 Task: Create a due date automation trigger when advanced on, on the monday after a card is due add dates due in more than 1 working days at 11:00 AM.
Action: Mouse moved to (1095, 320)
Screenshot: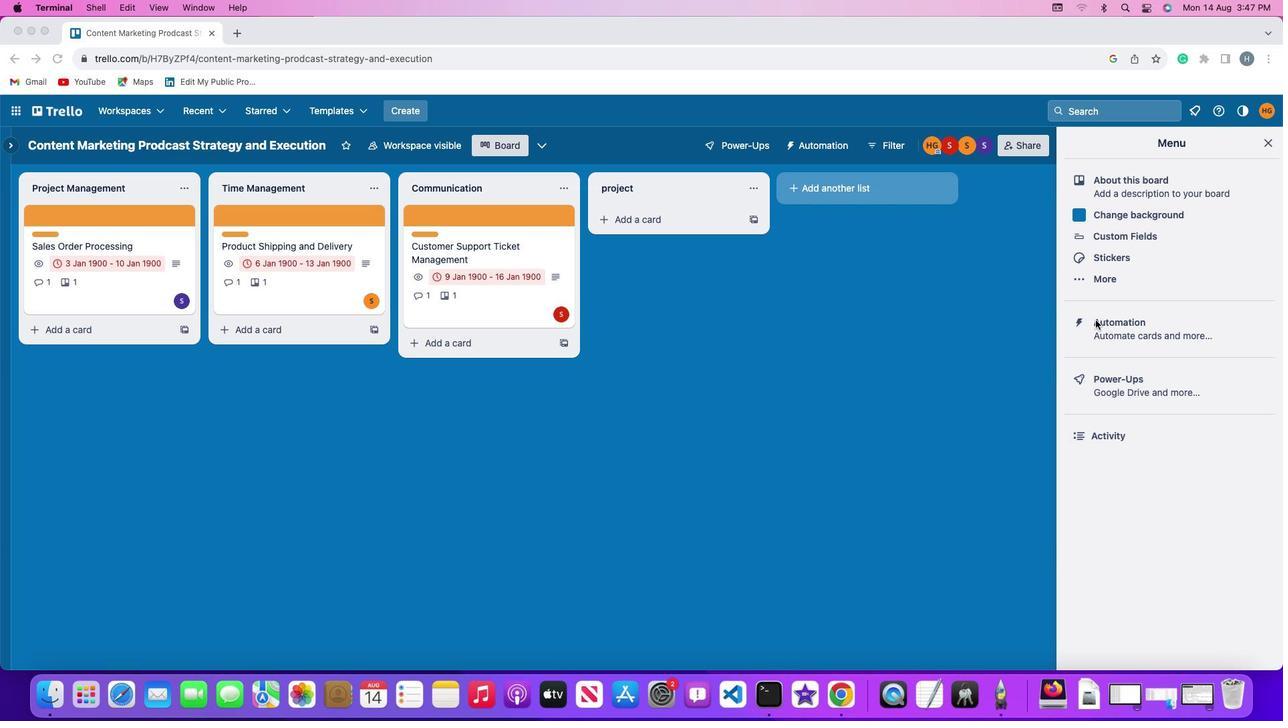 
Action: Mouse pressed left at (1095, 320)
Screenshot: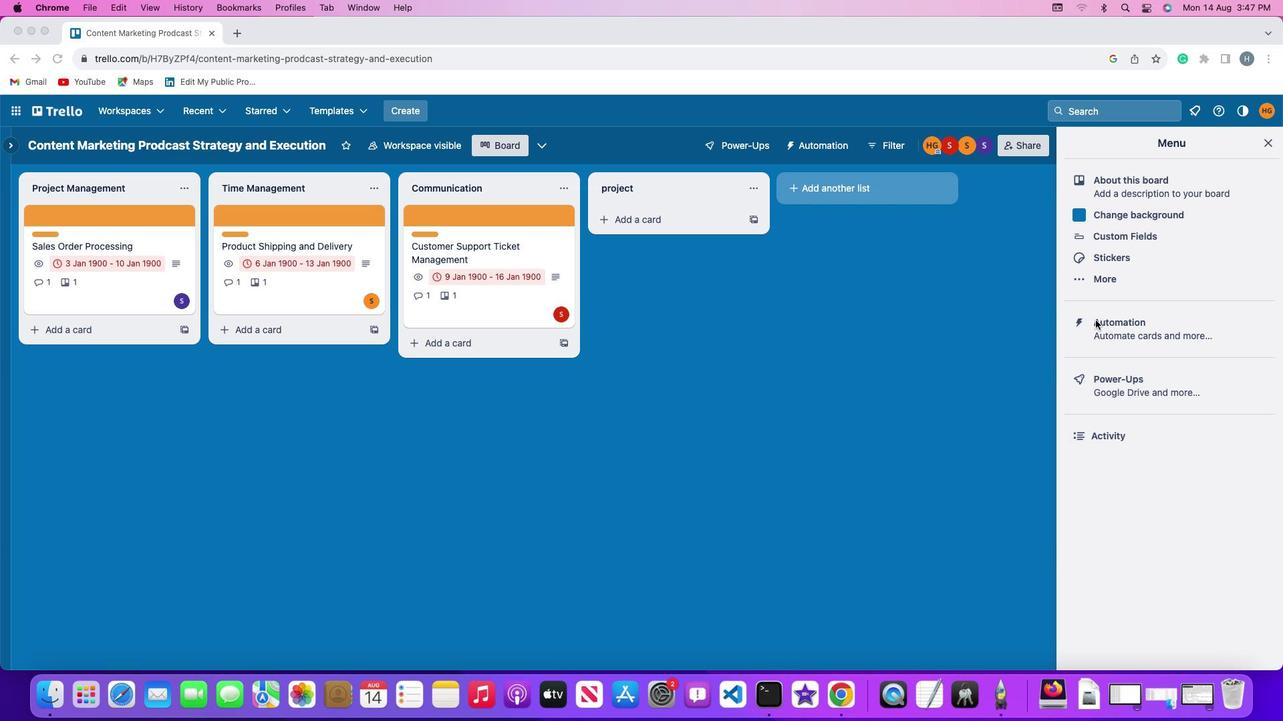 
Action: Mouse pressed left at (1095, 320)
Screenshot: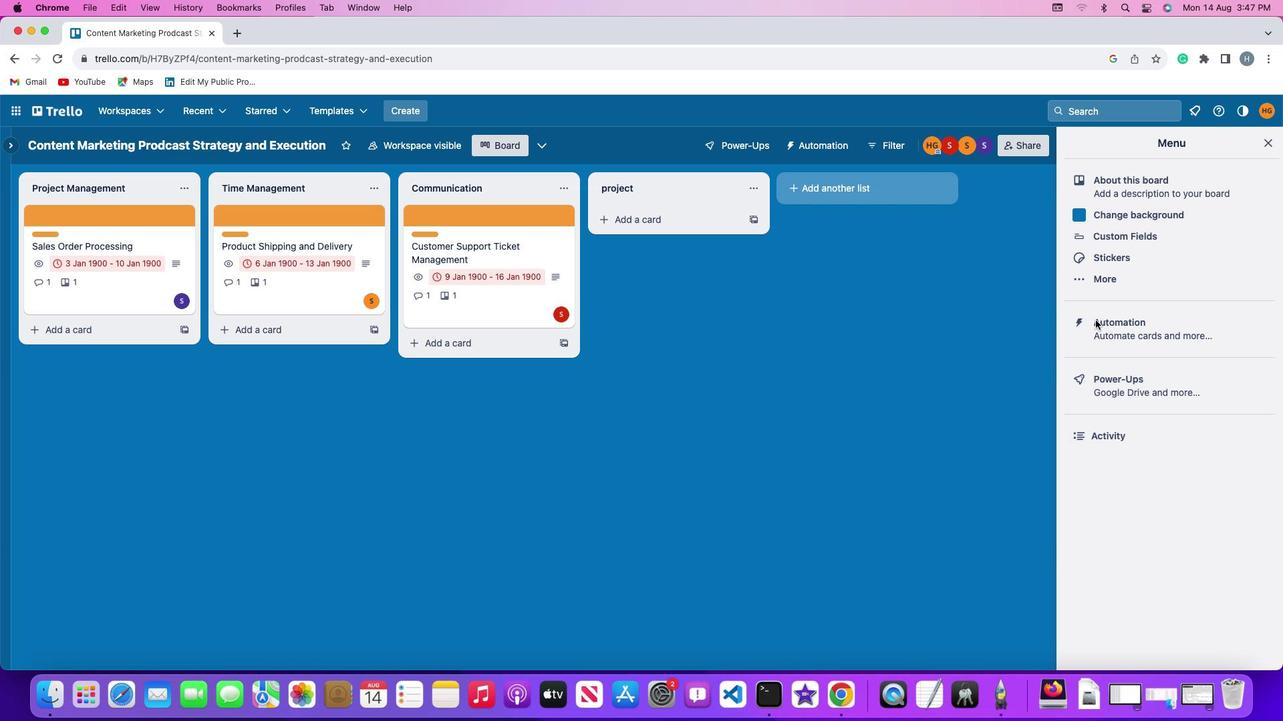 
Action: Mouse moved to (81, 314)
Screenshot: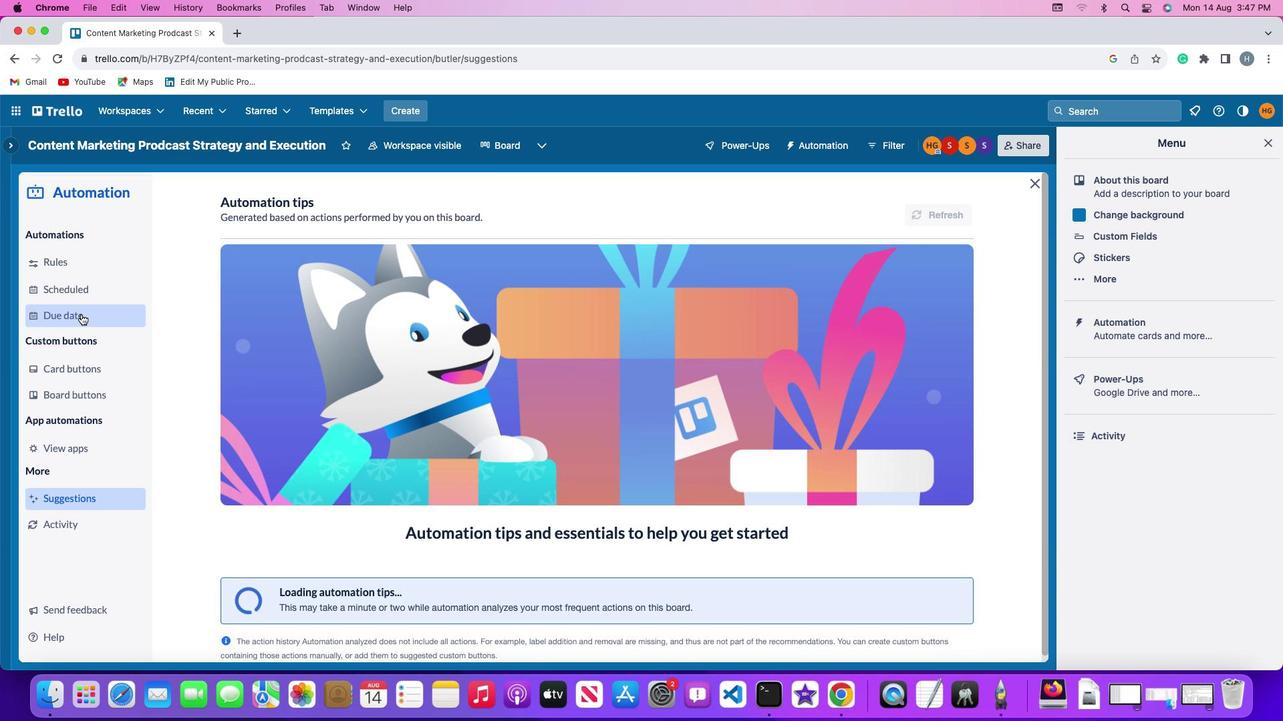 
Action: Mouse pressed left at (81, 314)
Screenshot: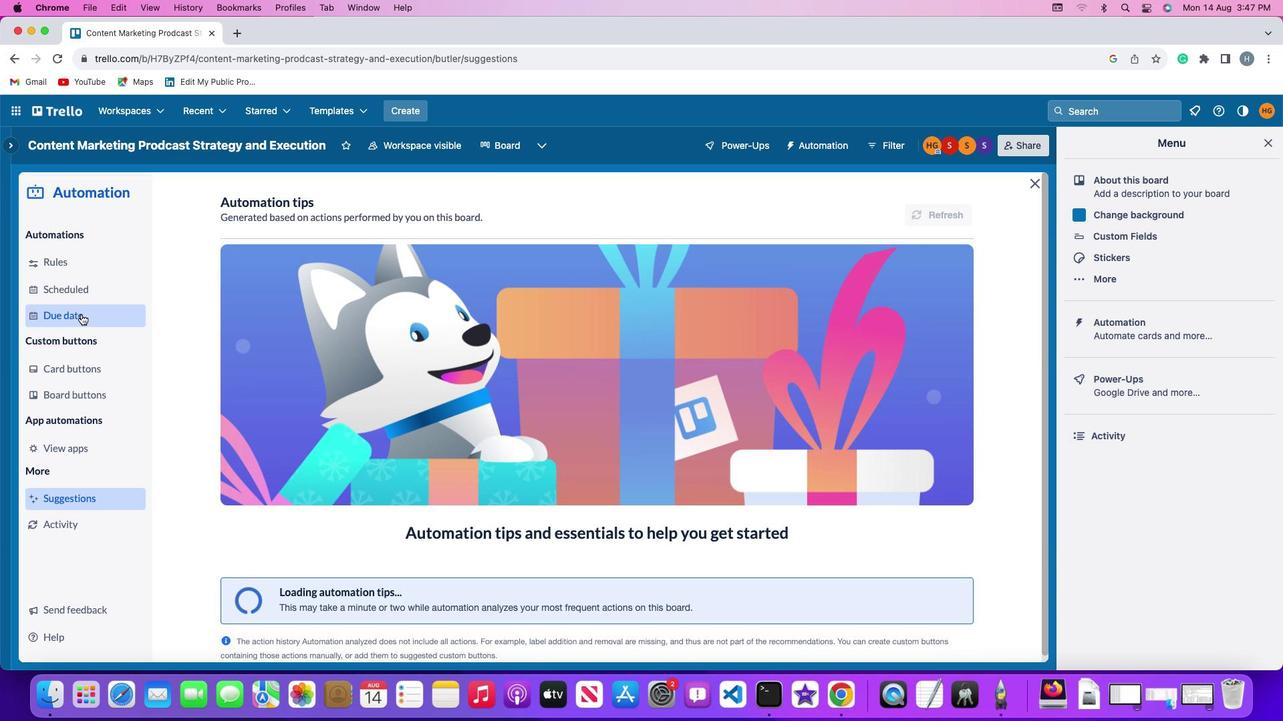 
Action: Mouse moved to (902, 207)
Screenshot: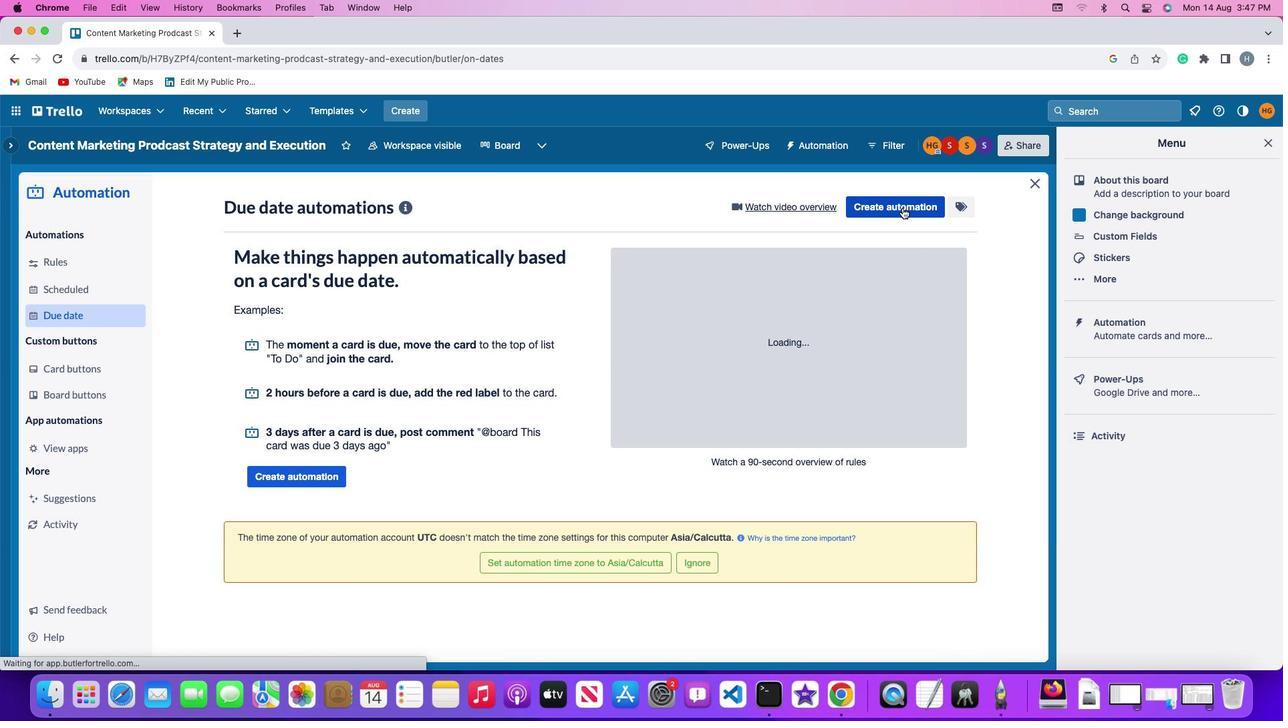 
Action: Mouse pressed left at (902, 207)
Screenshot: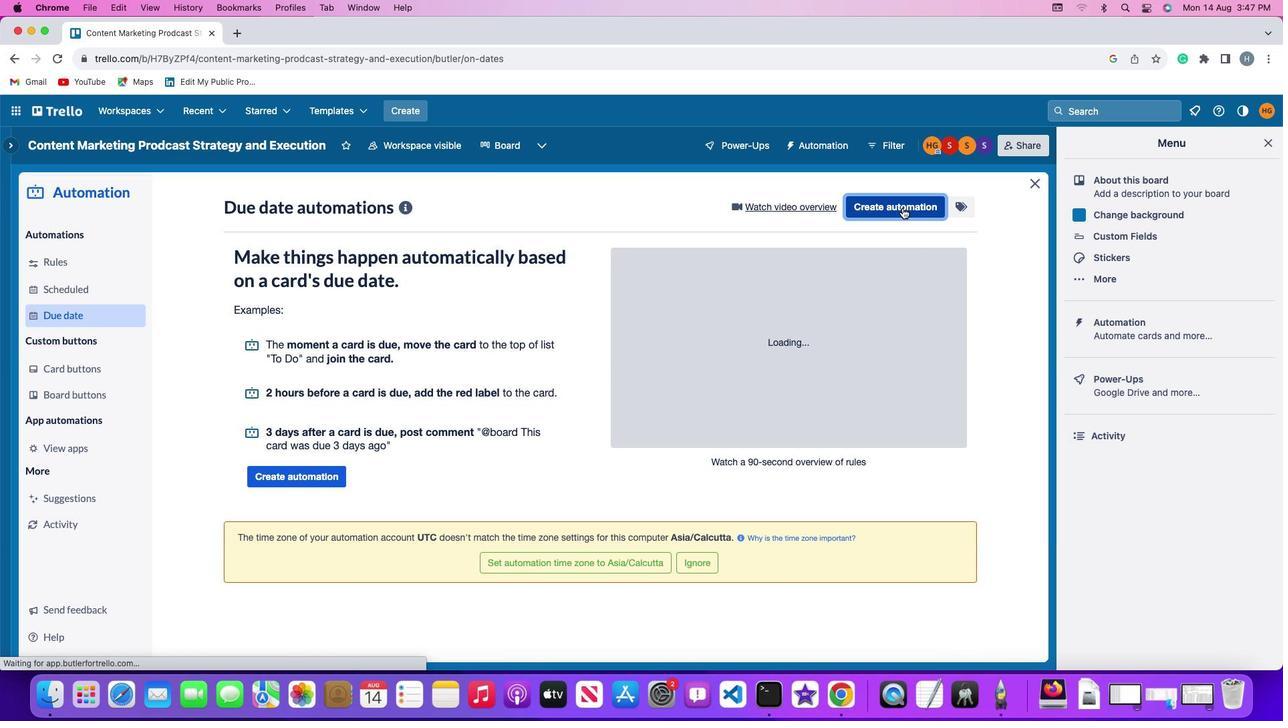 
Action: Mouse moved to (247, 333)
Screenshot: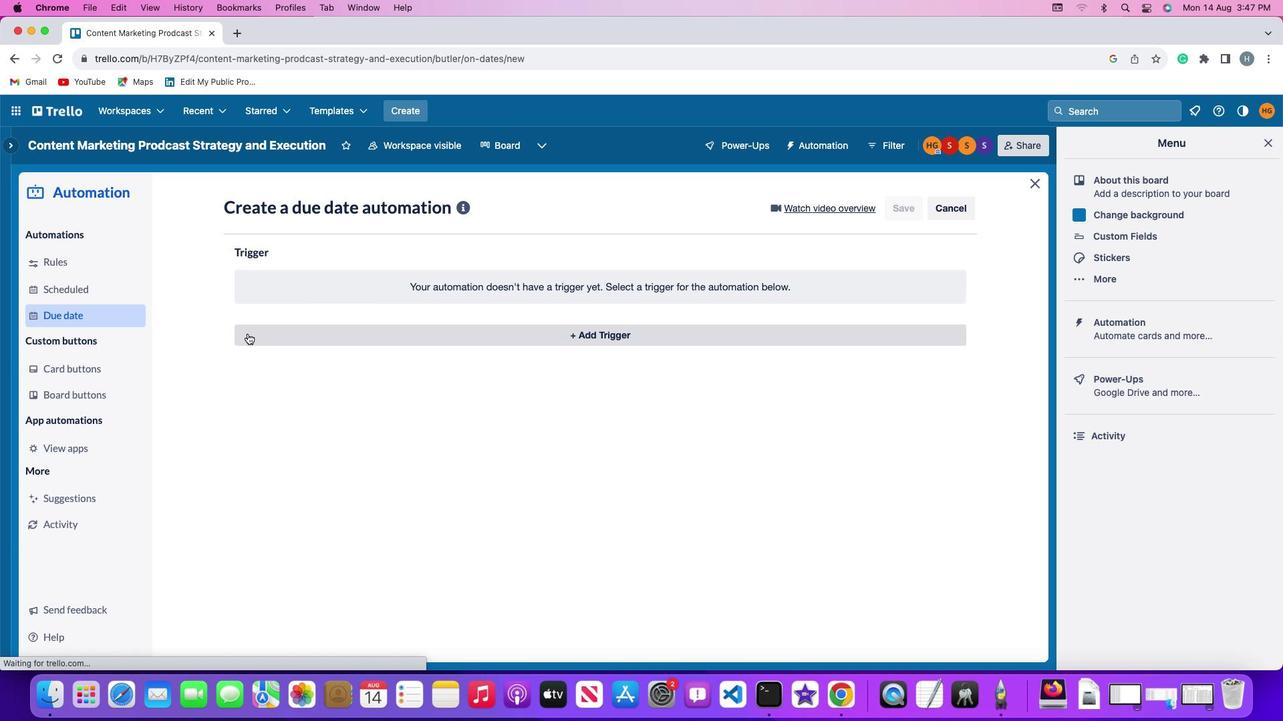 
Action: Mouse pressed left at (247, 333)
Screenshot: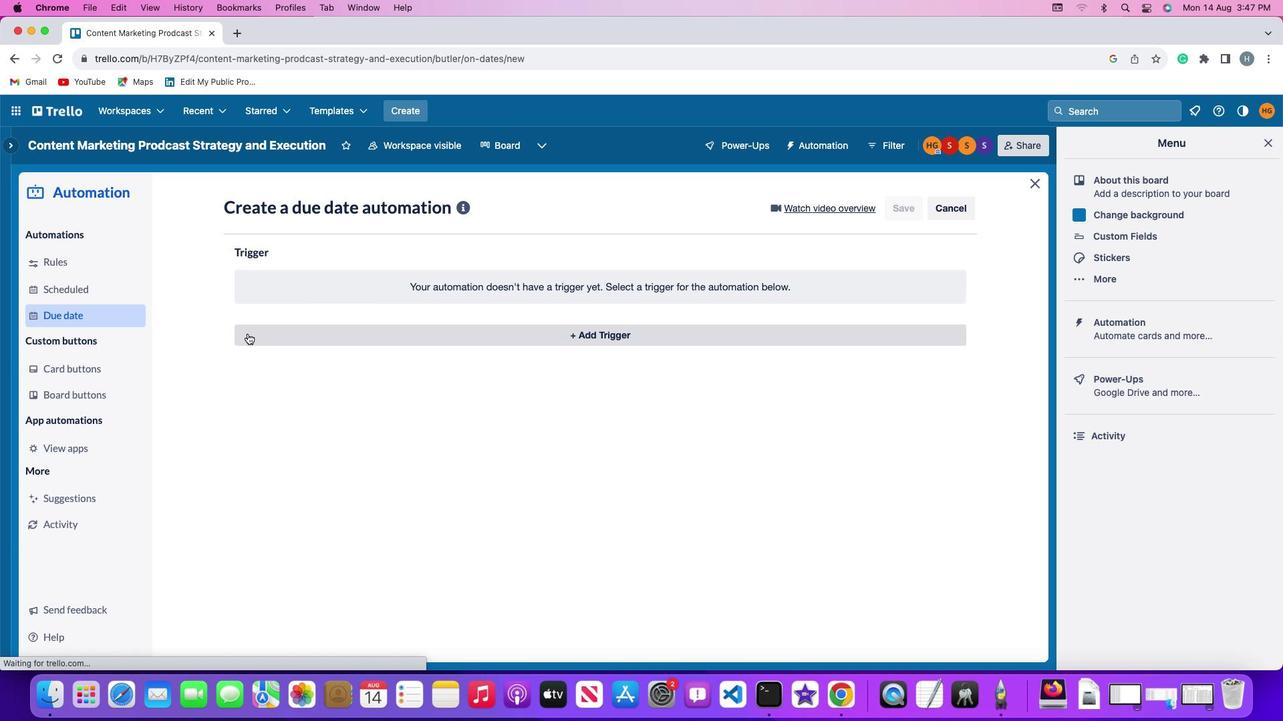 
Action: Mouse moved to (299, 590)
Screenshot: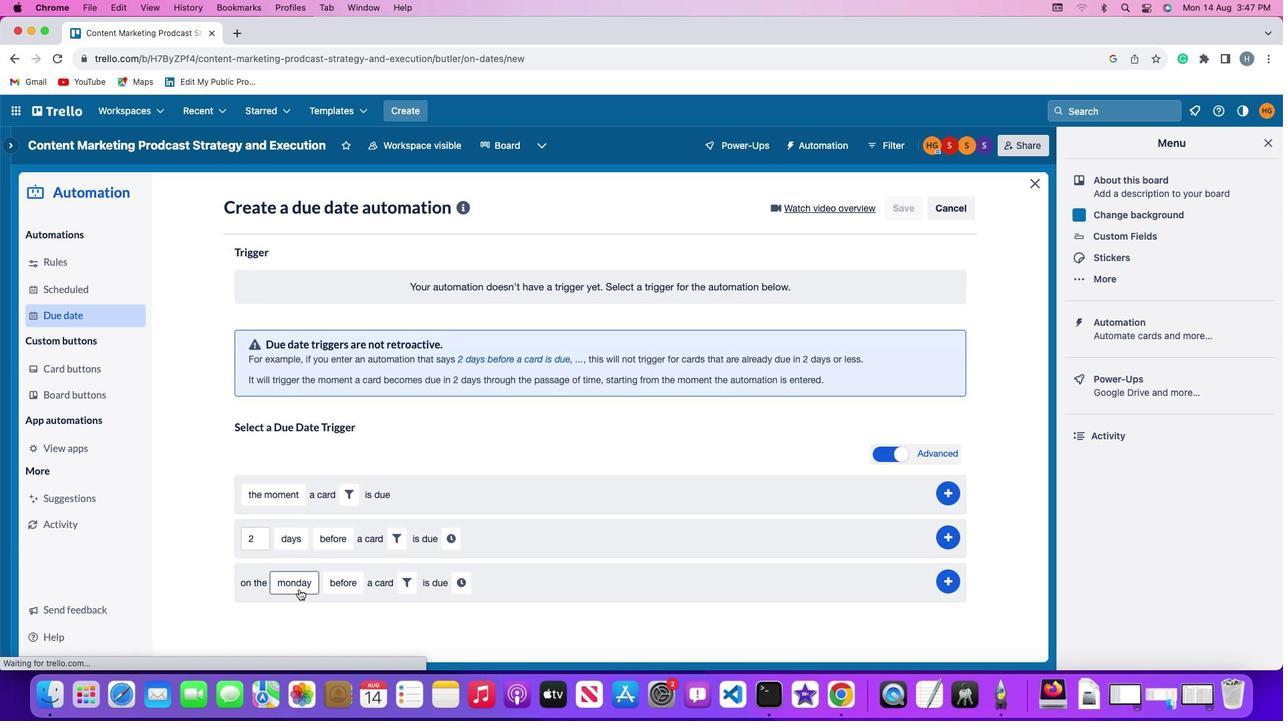 
Action: Mouse pressed left at (299, 590)
Screenshot: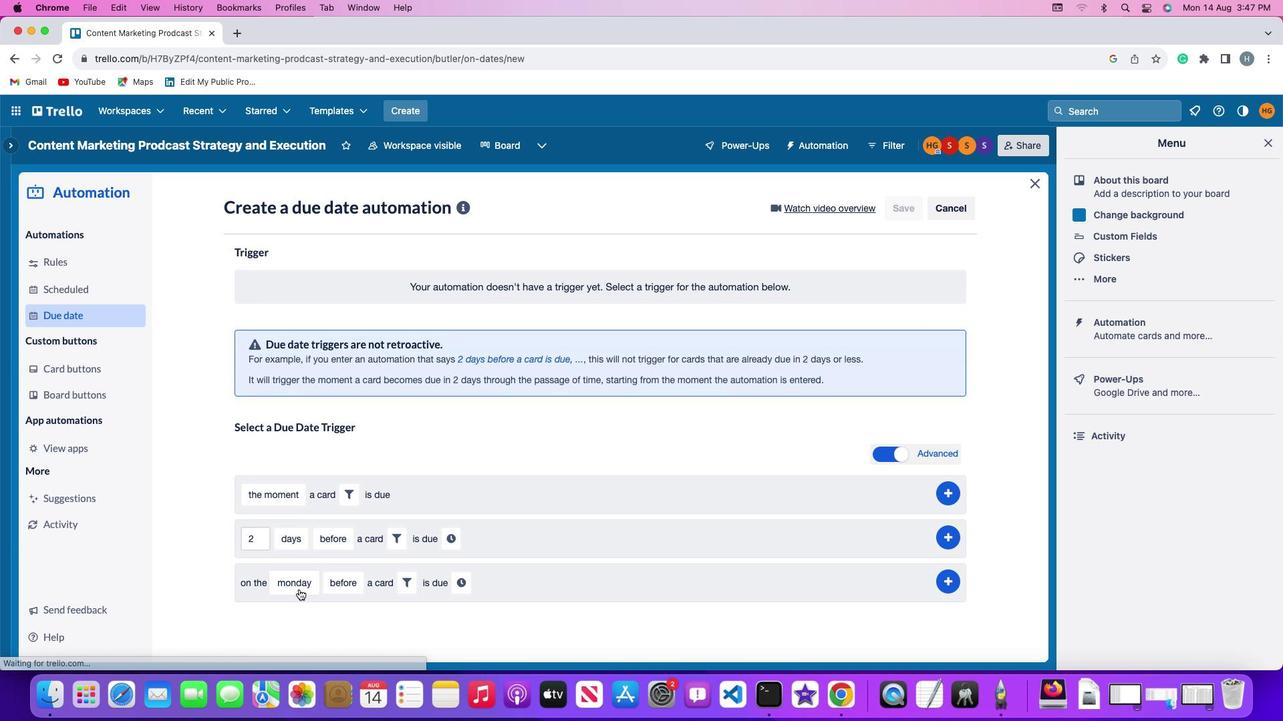 
Action: Mouse moved to (310, 396)
Screenshot: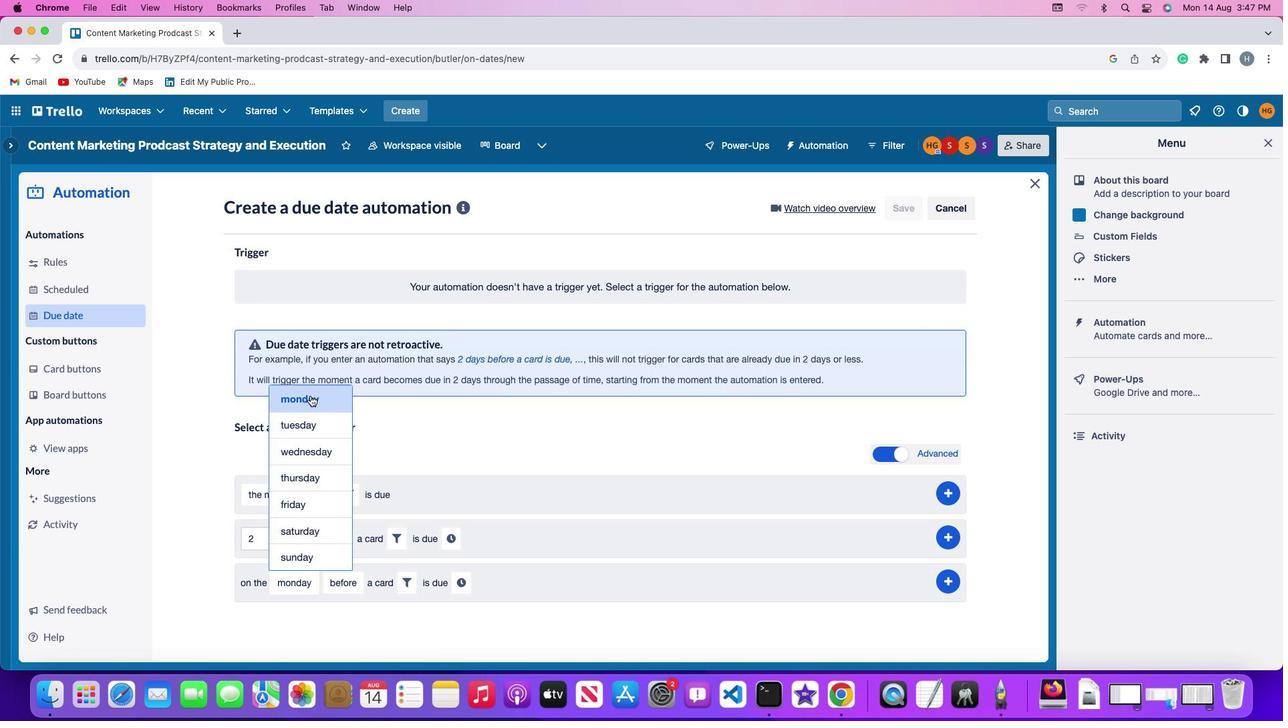 
Action: Mouse pressed left at (310, 396)
Screenshot: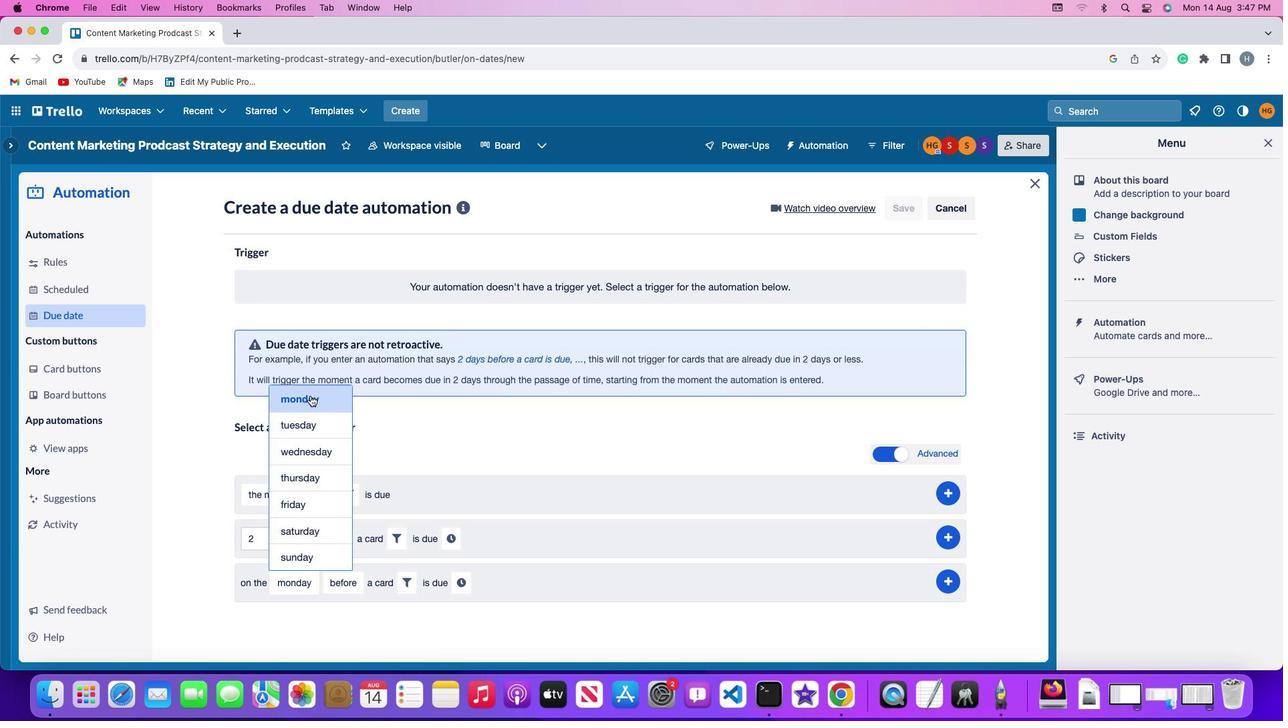 
Action: Mouse moved to (344, 578)
Screenshot: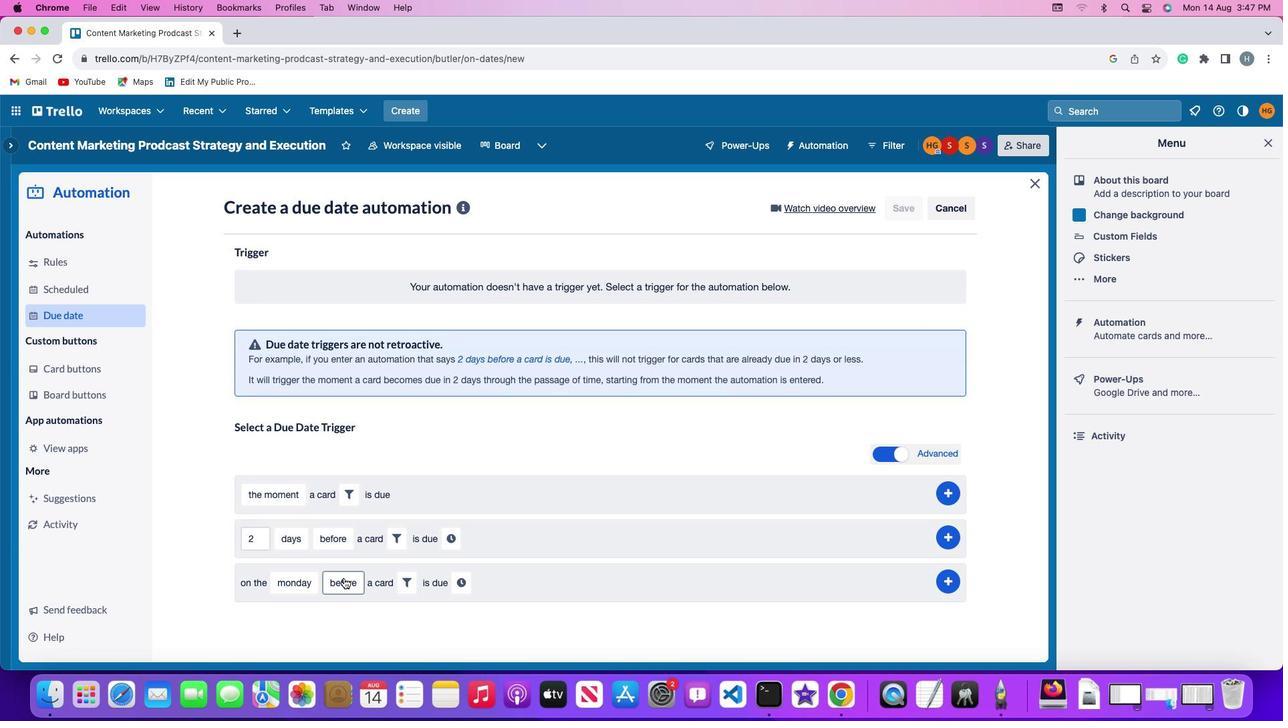 
Action: Mouse pressed left at (344, 578)
Screenshot: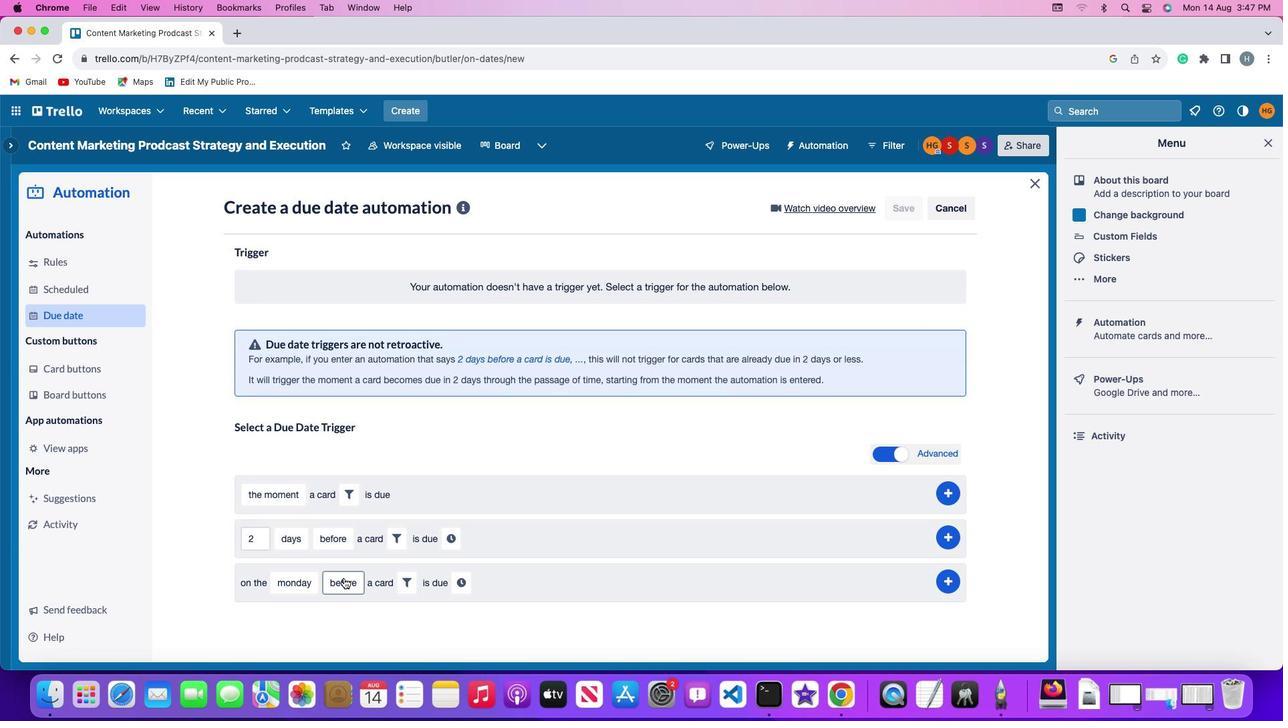 
Action: Mouse moved to (355, 507)
Screenshot: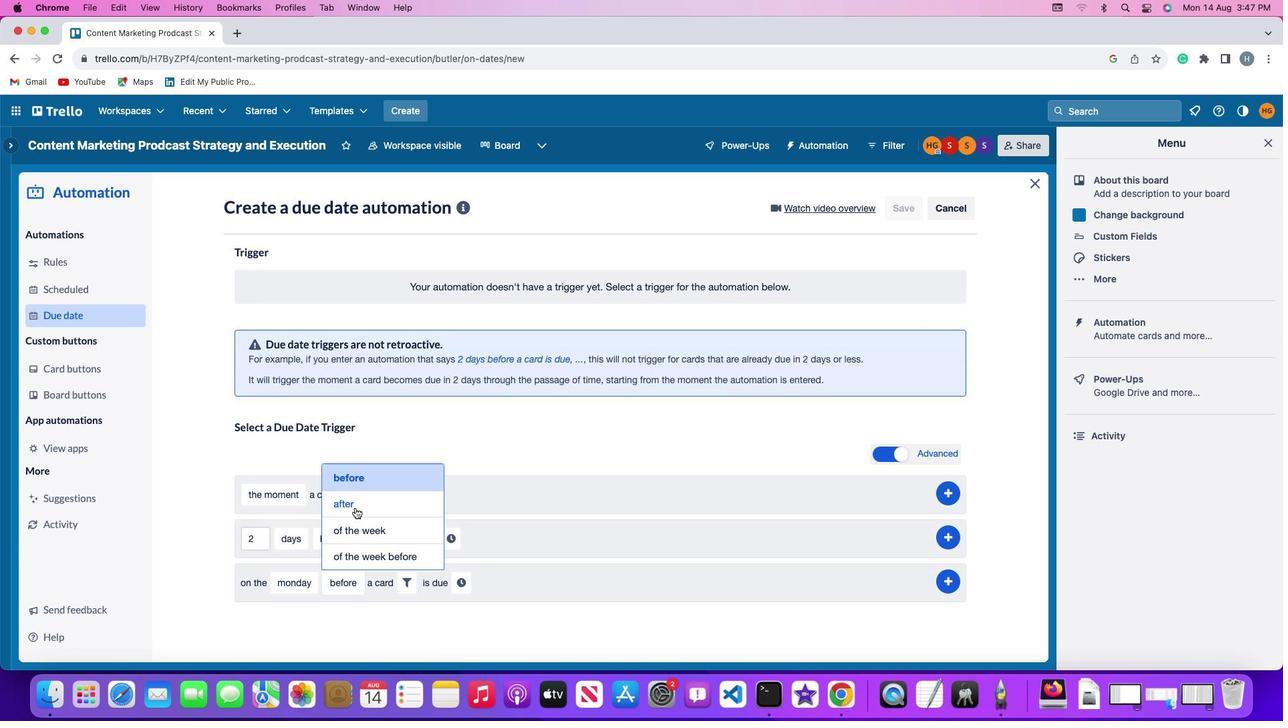 
Action: Mouse pressed left at (355, 507)
Screenshot: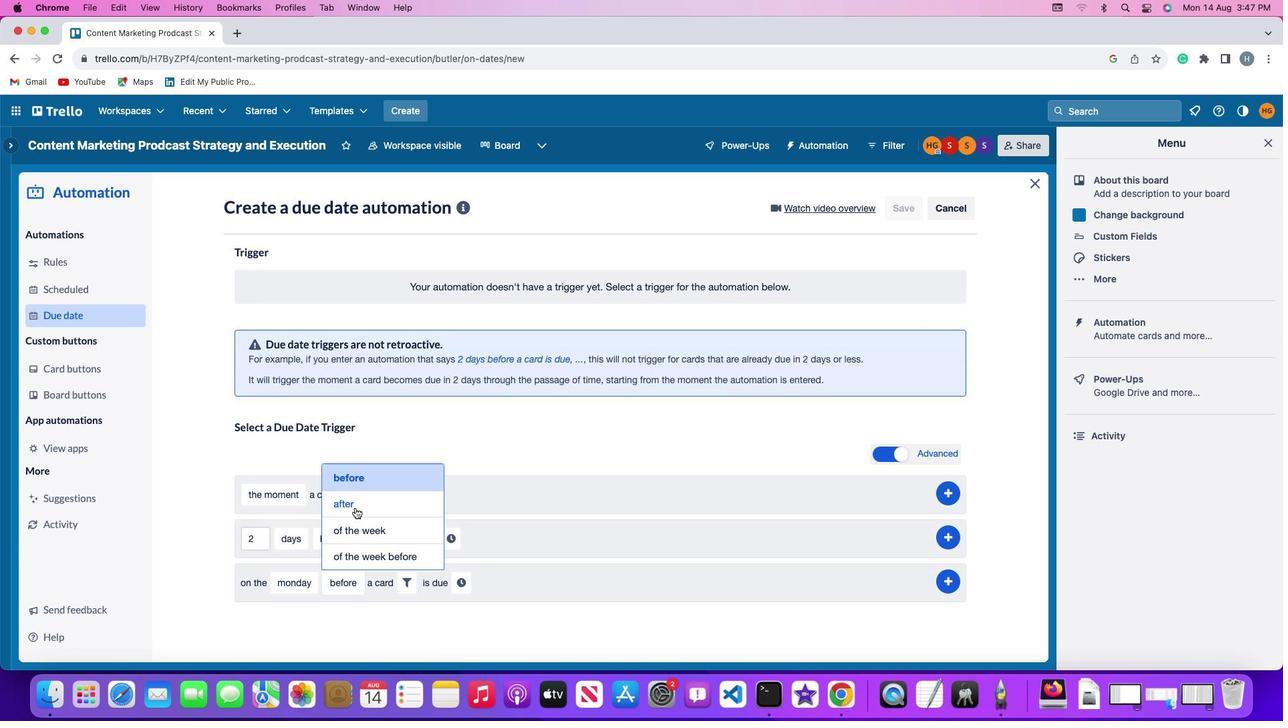 
Action: Mouse moved to (398, 577)
Screenshot: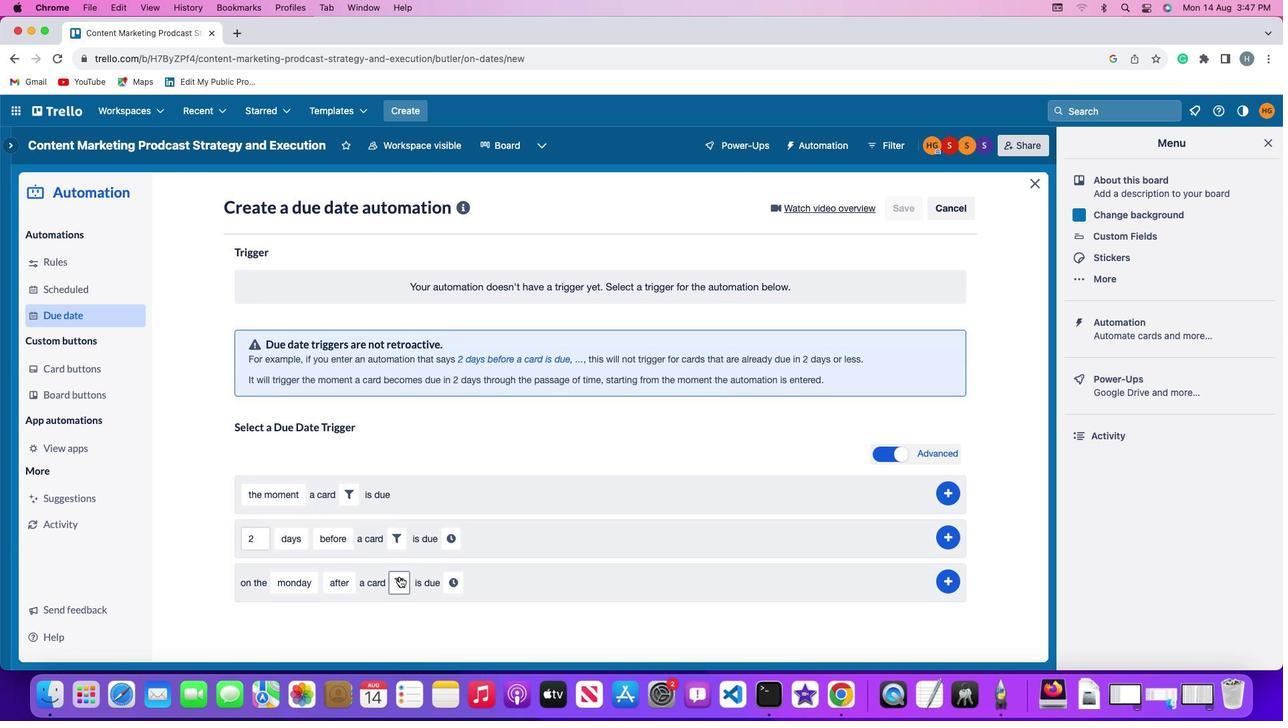 
Action: Mouse pressed left at (398, 577)
Screenshot: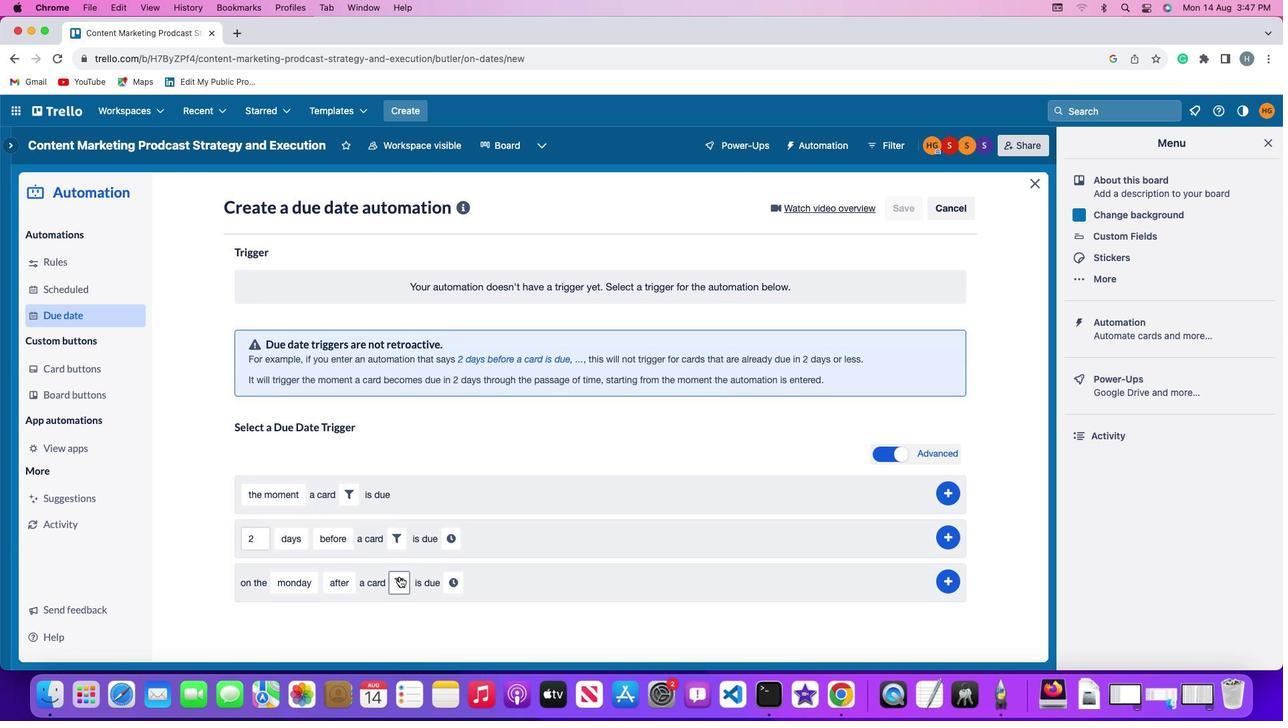 
Action: Mouse moved to (460, 622)
Screenshot: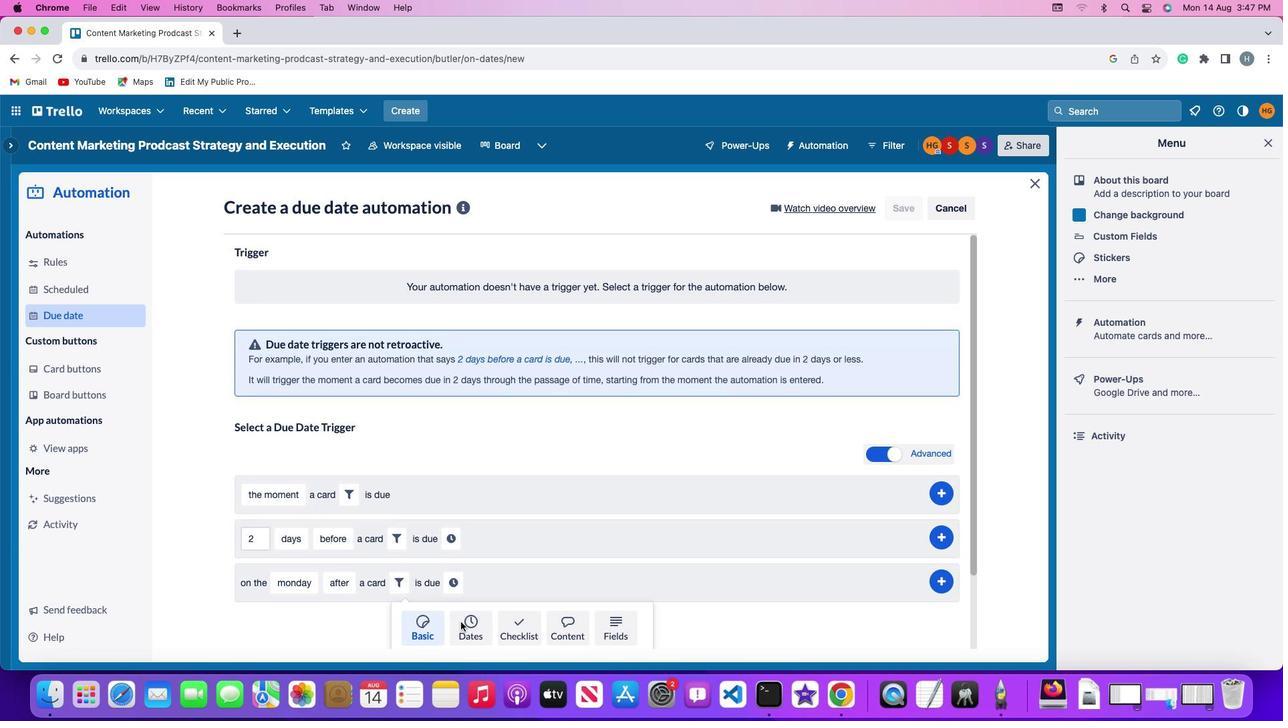 
Action: Mouse pressed left at (460, 622)
Screenshot: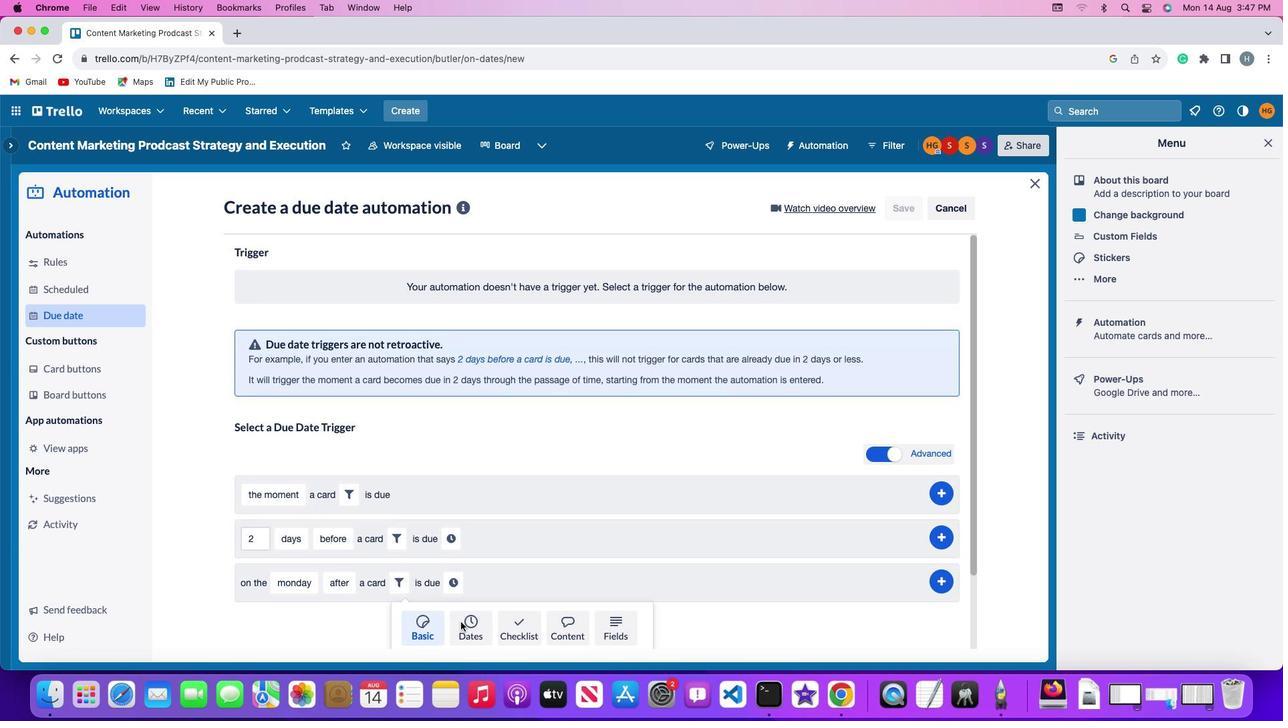 
Action: Mouse moved to (328, 620)
Screenshot: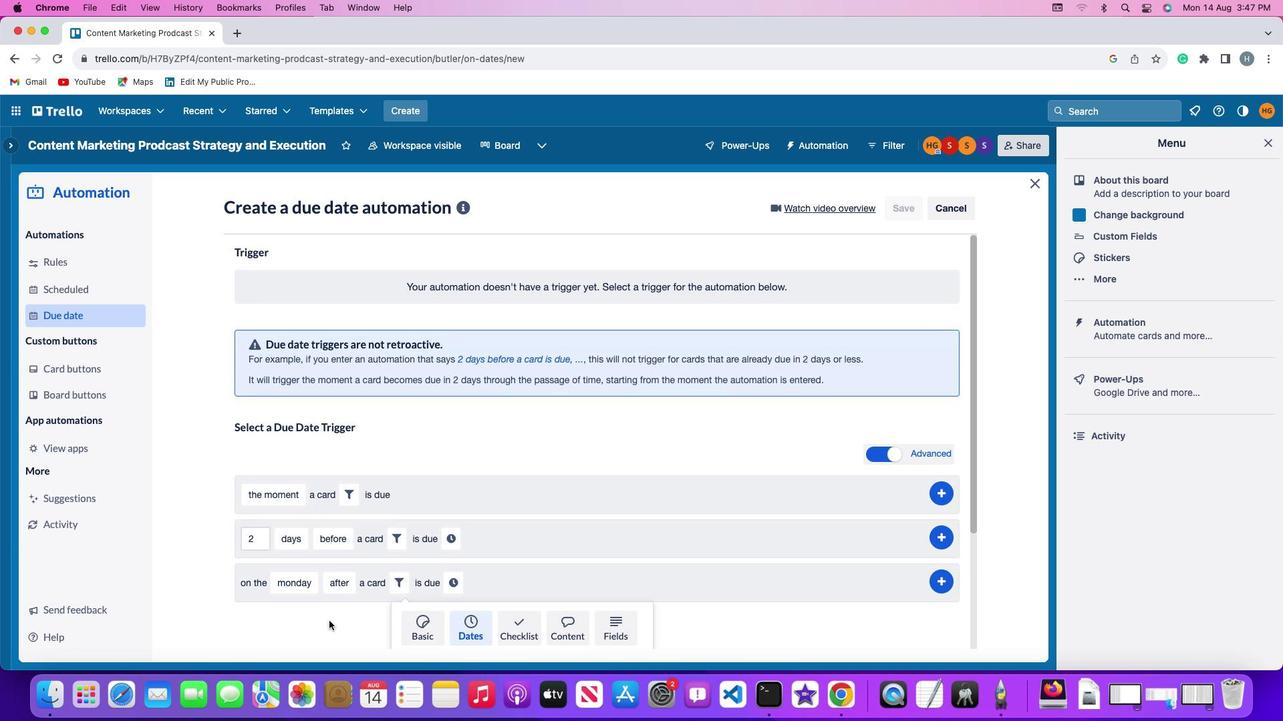 
Action: Mouse scrolled (328, 620) with delta (0, 0)
Screenshot: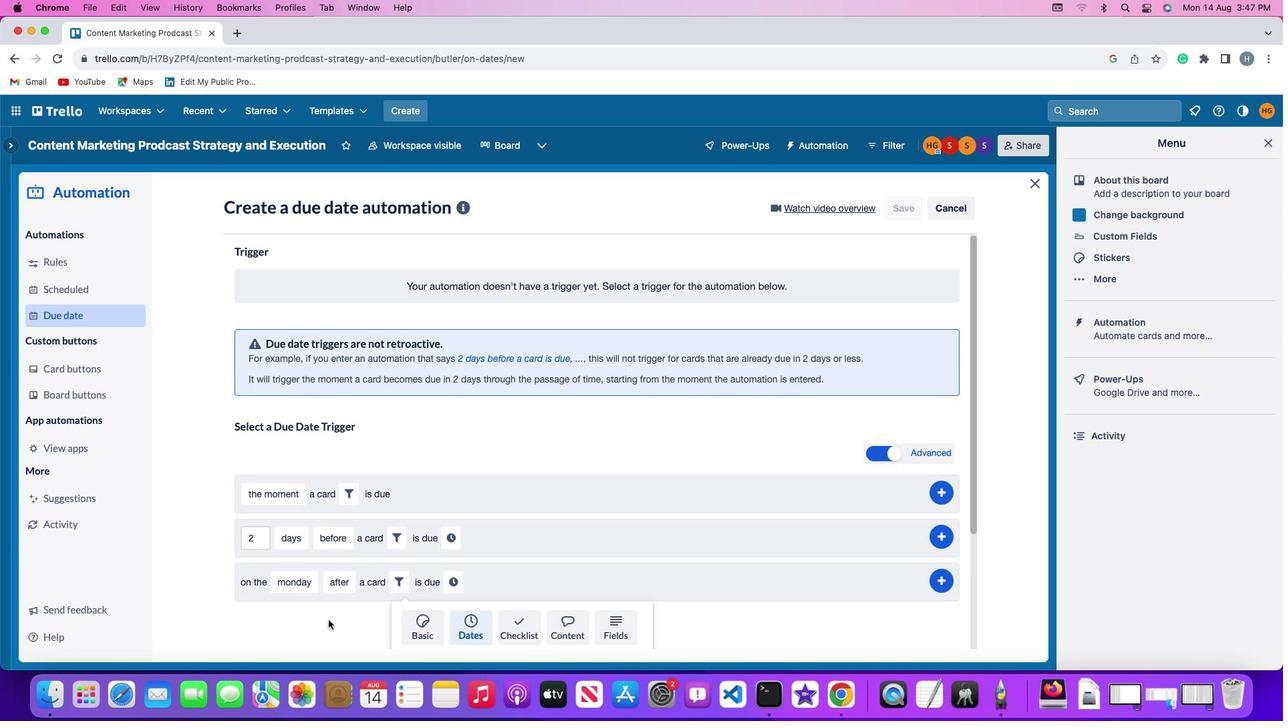 
Action: Mouse scrolled (328, 620) with delta (0, 0)
Screenshot: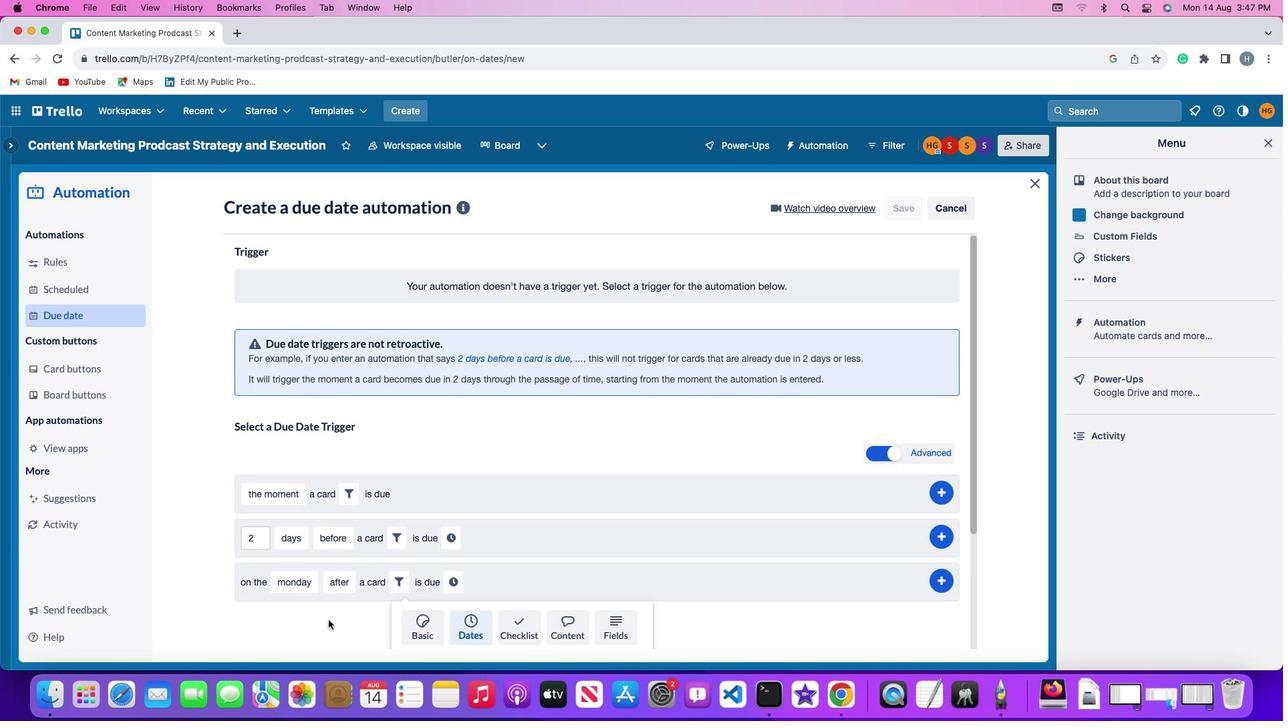 
Action: Mouse scrolled (328, 620) with delta (0, -2)
Screenshot: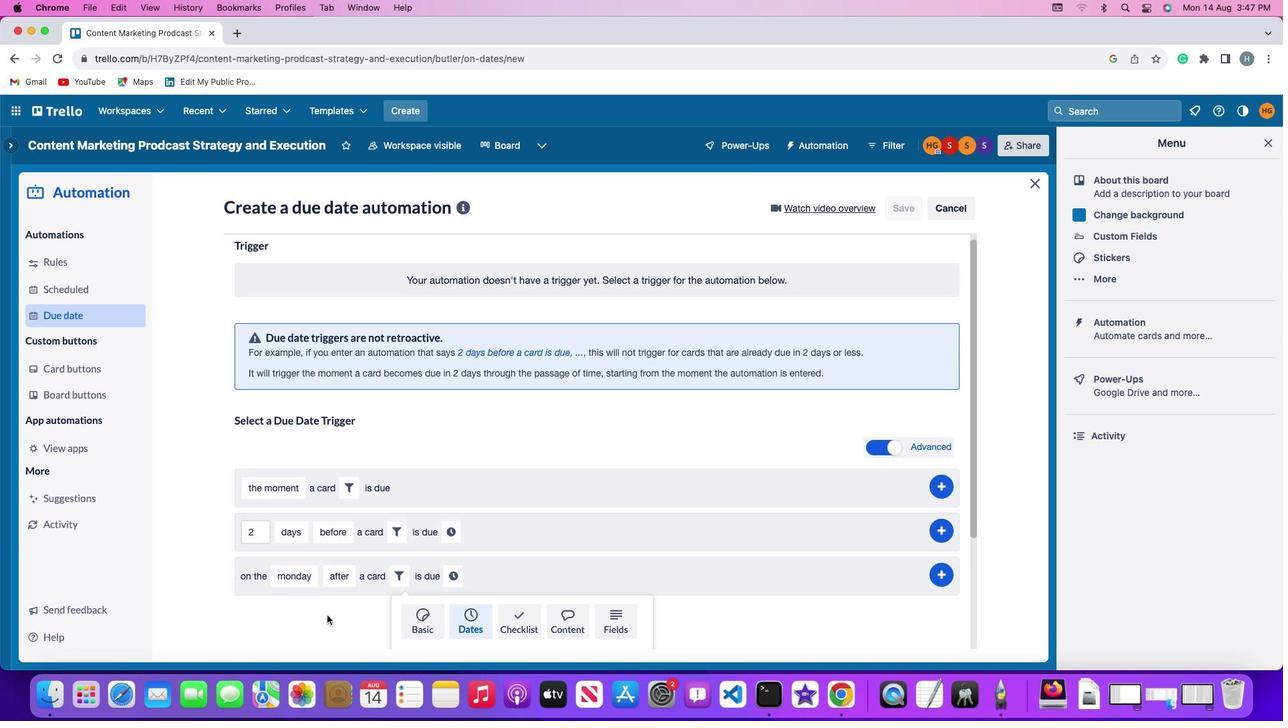 
Action: Mouse moved to (328, 620)
Screenshot: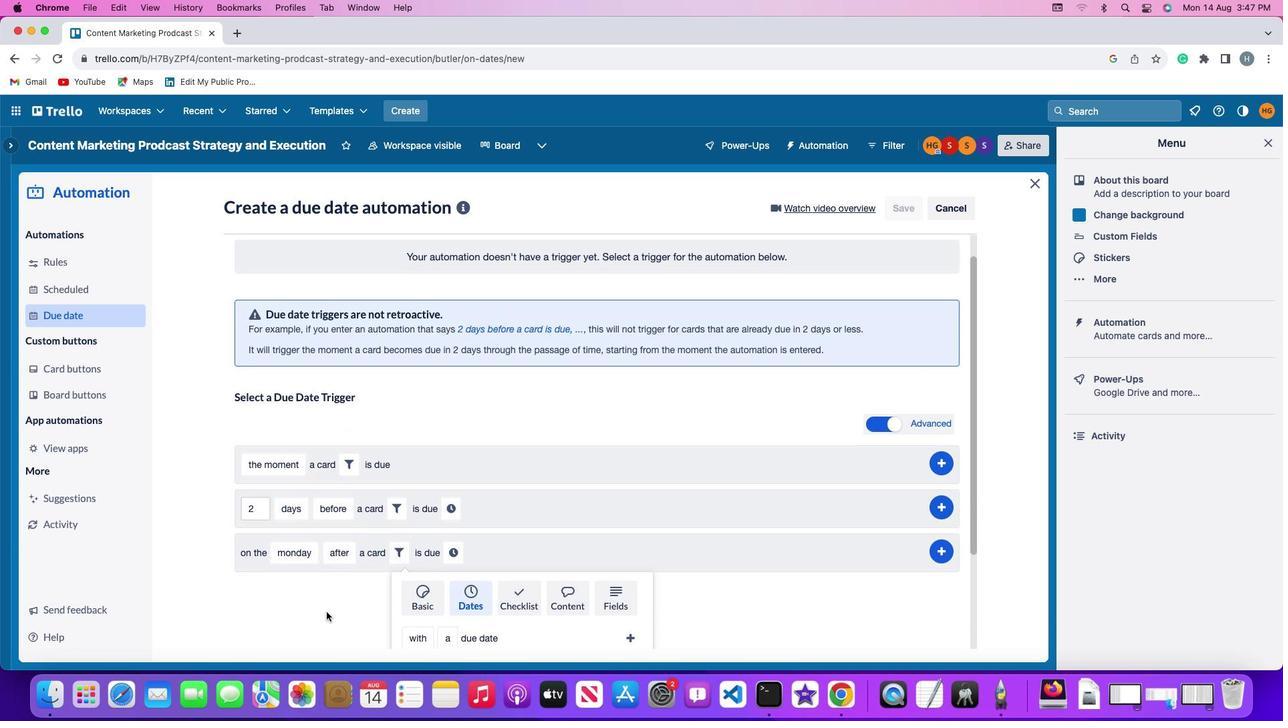 
Action: Mouse scrolled (328, 620) with delta (0, -3)
Screenshot: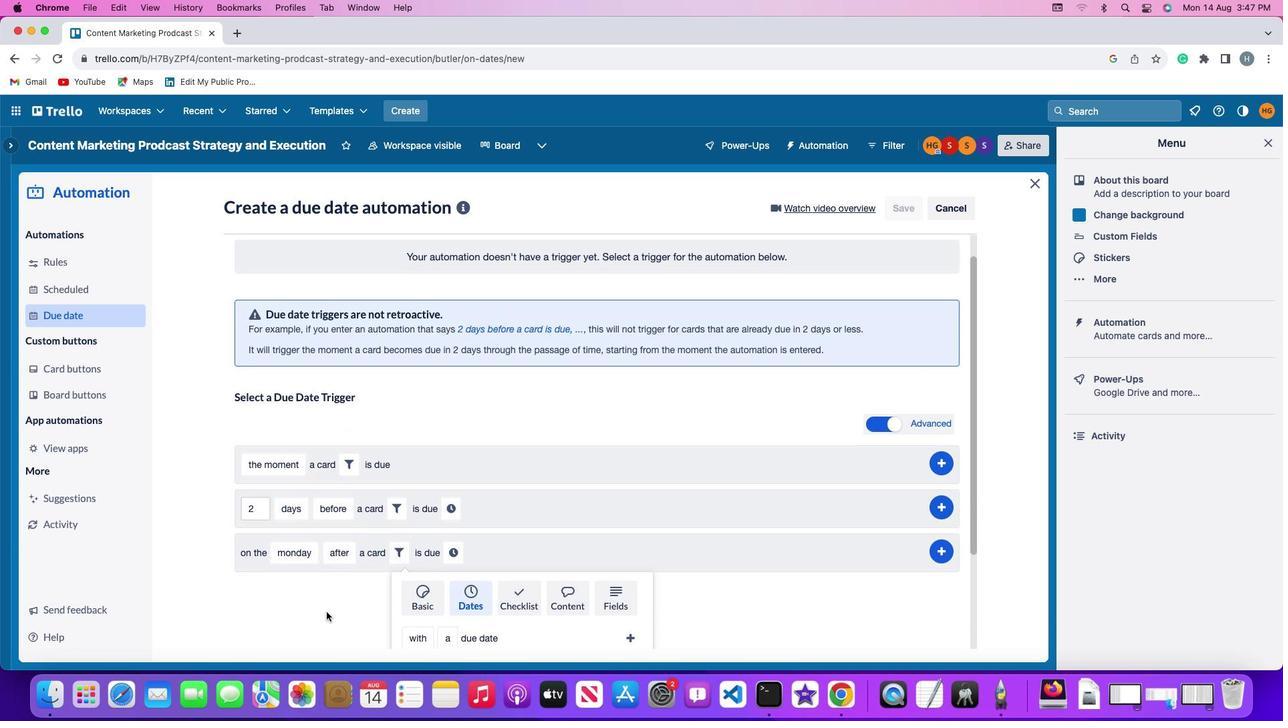 
Action: Mouse moved to (326, 612)
Screenshot: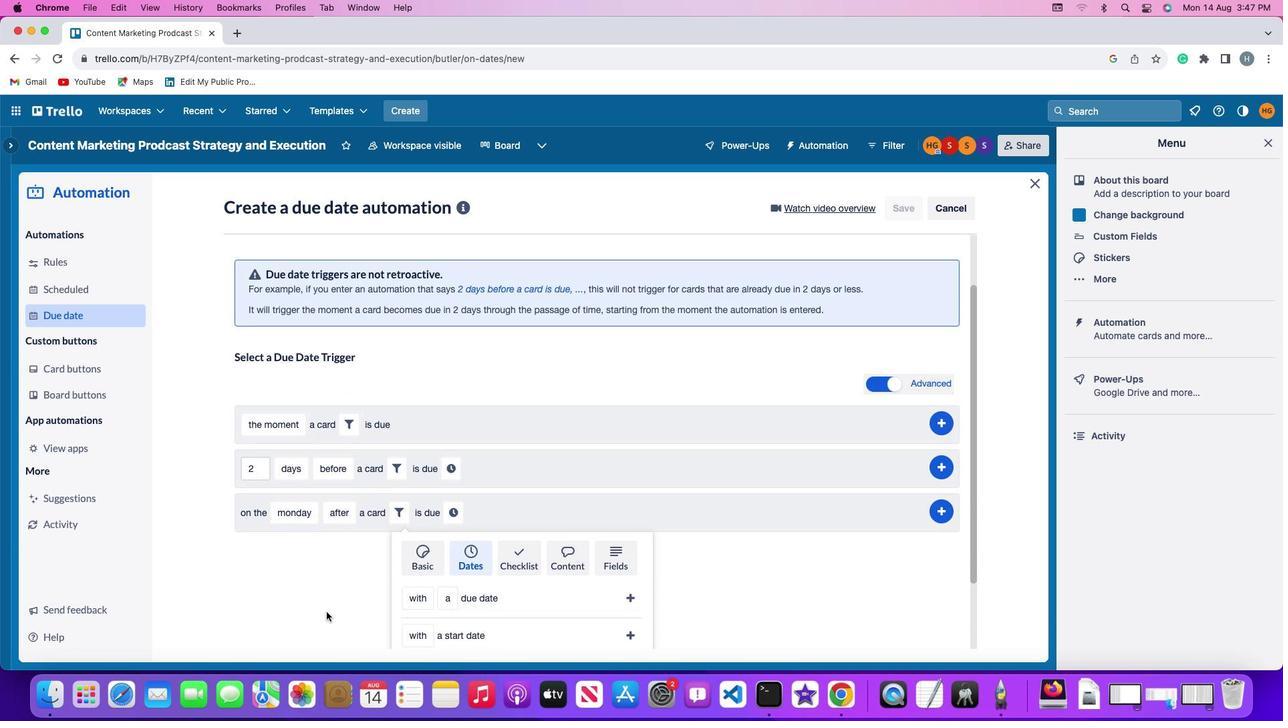
Action: Mouse scrolled (326, 612) with delta (0, 0)
Screenshot: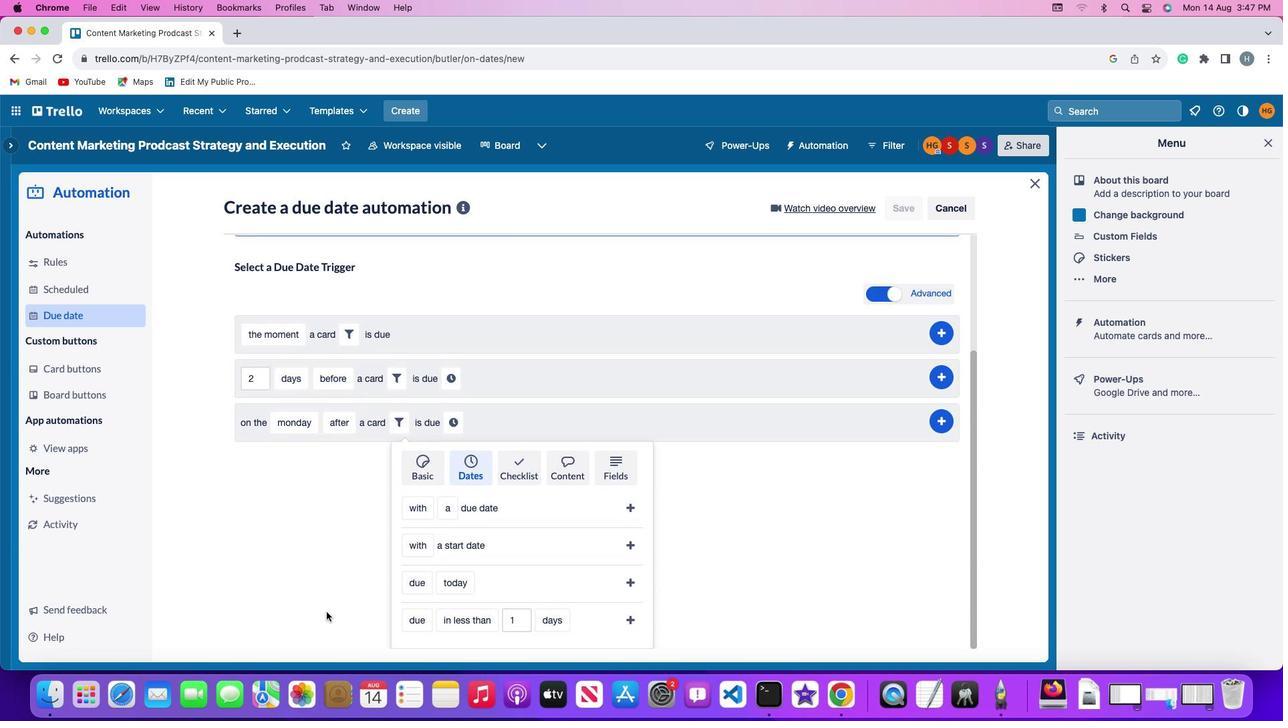 
Action: Mouse scrolled (326, 612) with delta (0, 0)
Screenshot: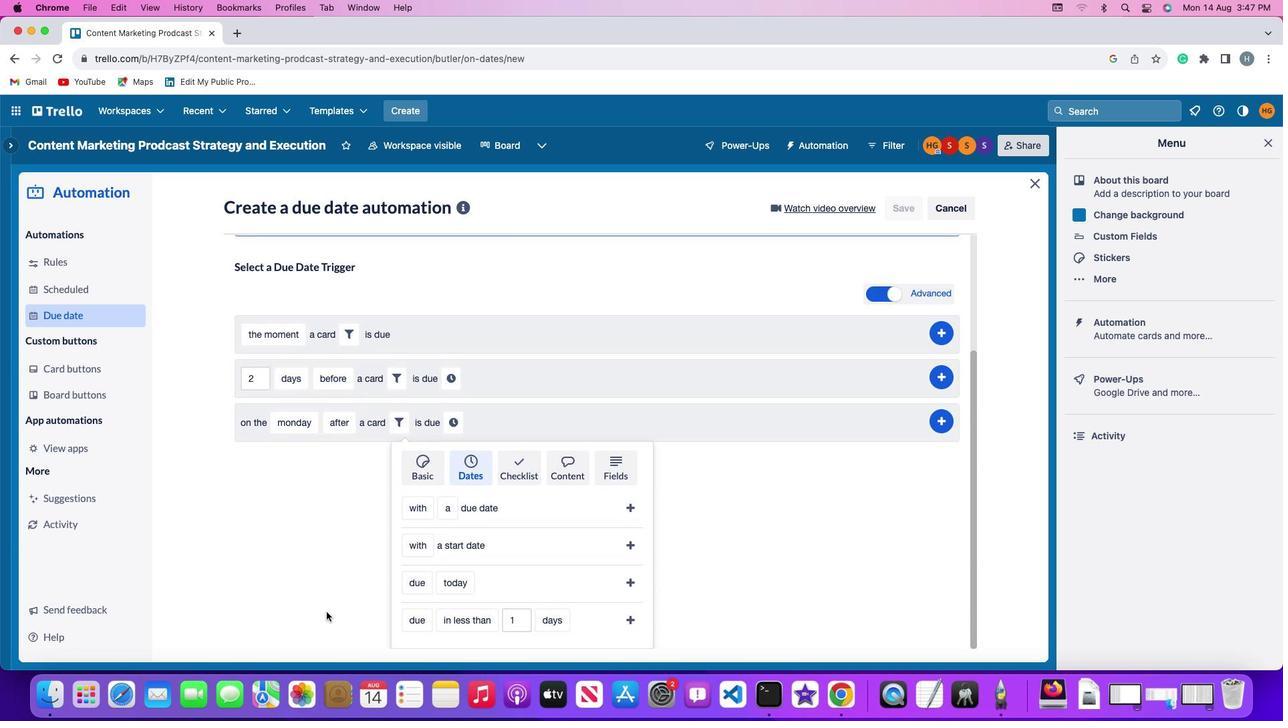 
Action: Mouse scrolled (326, 612) with delta (0, -2)
Screenshot: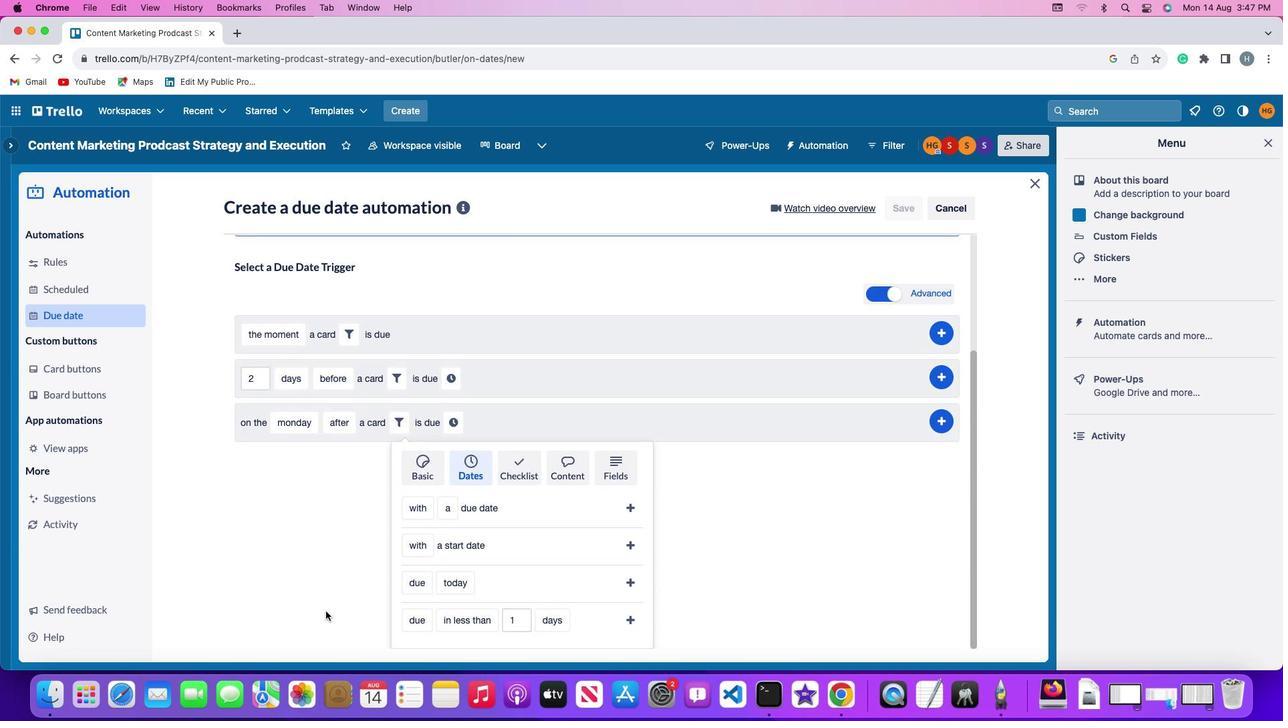 
Action: Mouse moved to (396, 610)
Screenshot: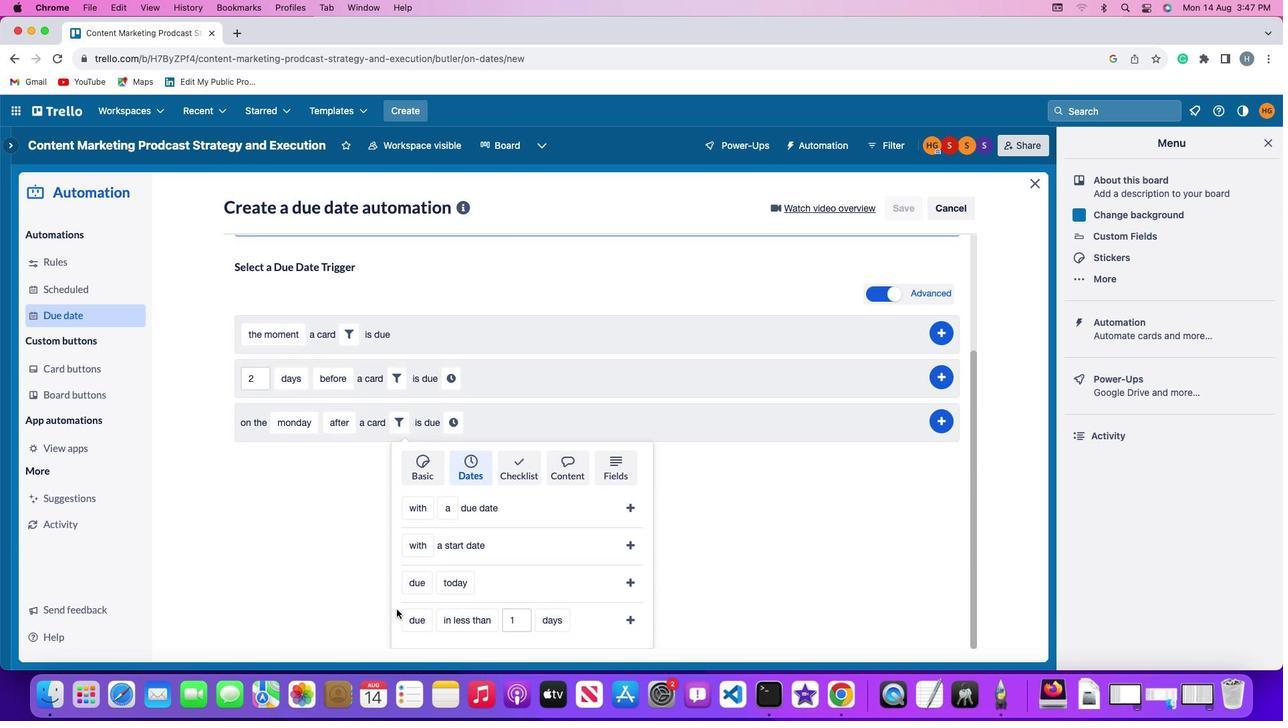 
Action: Mouse pressed left at (396, 610)
Screenshot: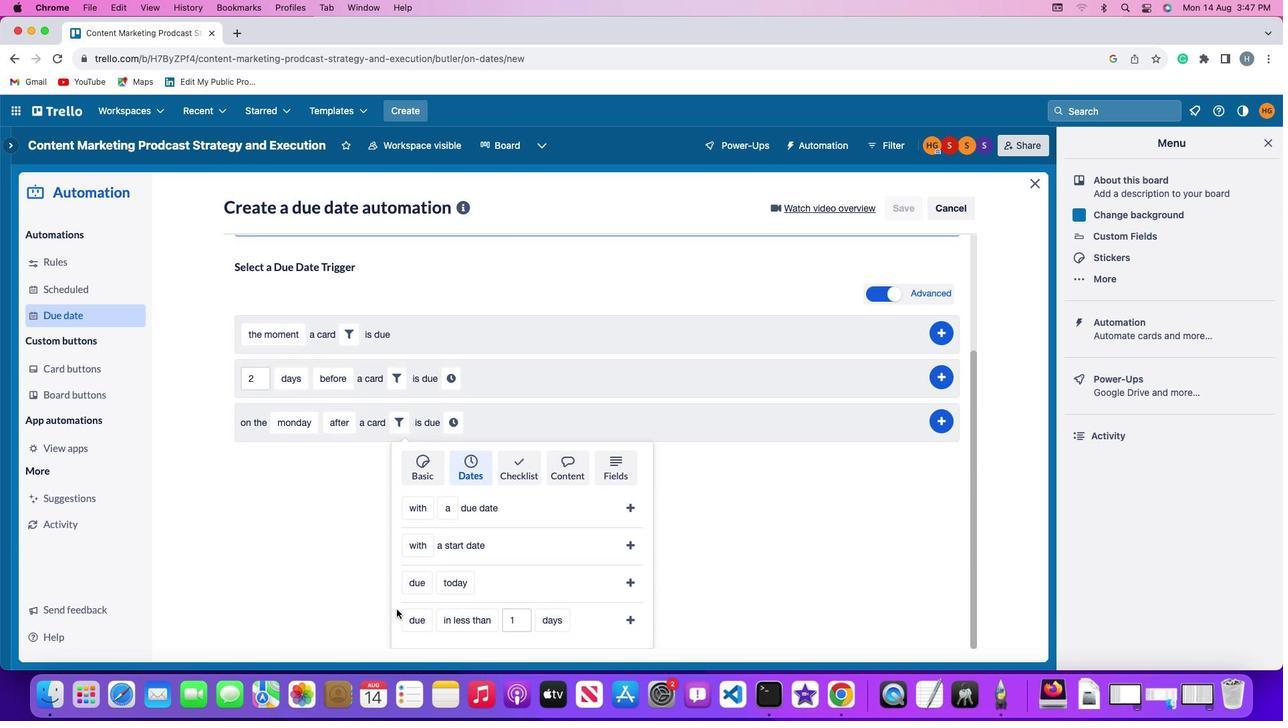 
Action: Mouse moved to (412, 616)
Screenshot: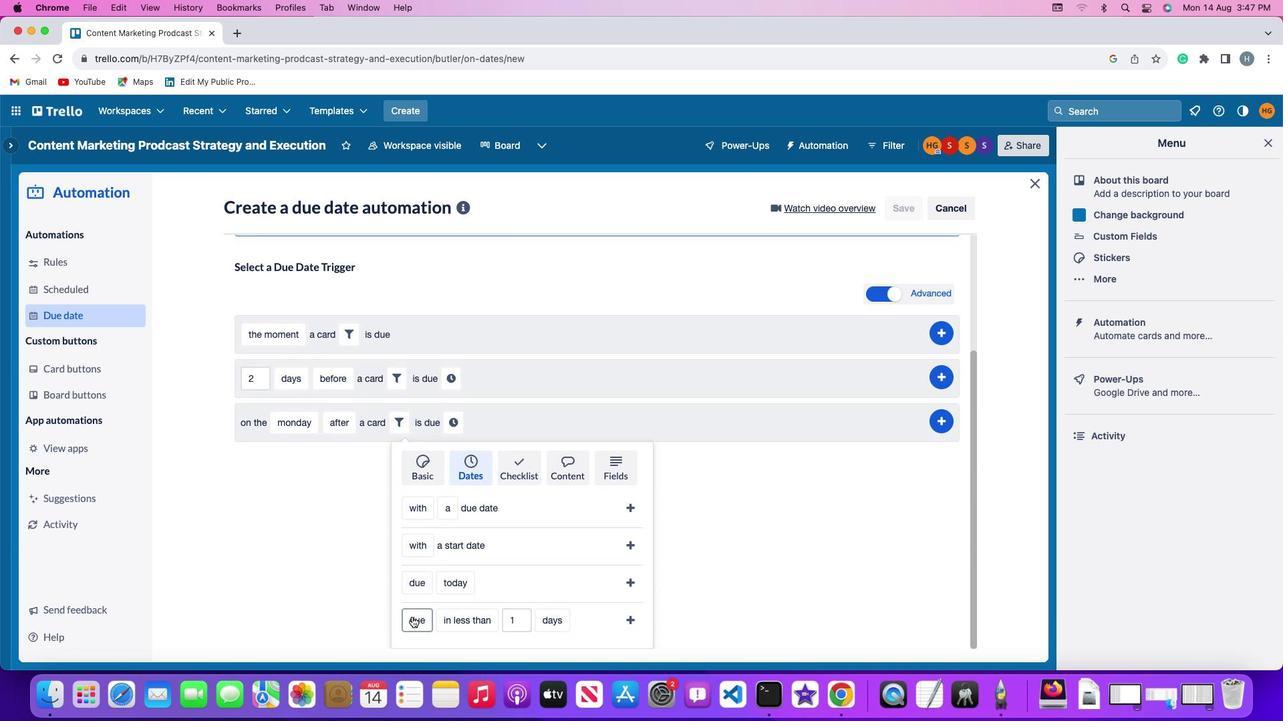 
Action: Mouse pressed left at (412, 616)
Screenshot: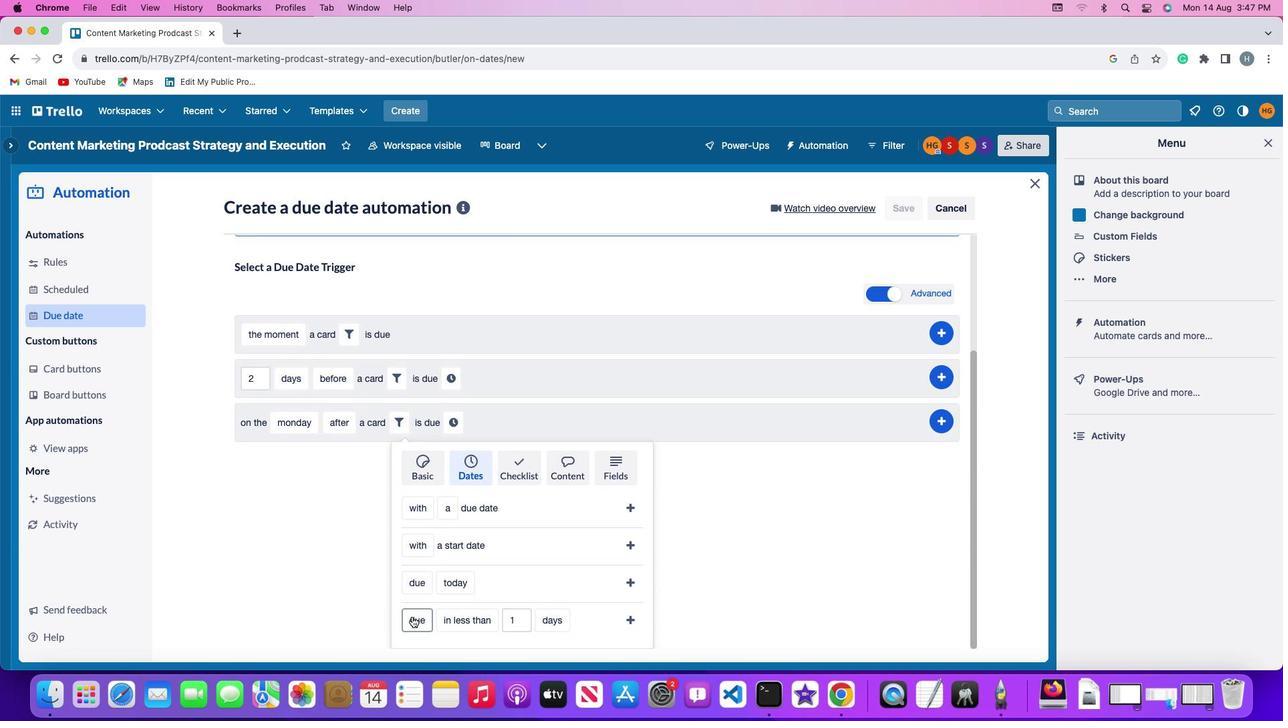 
Action: Mouse moved to (417, 560)
Screenshot: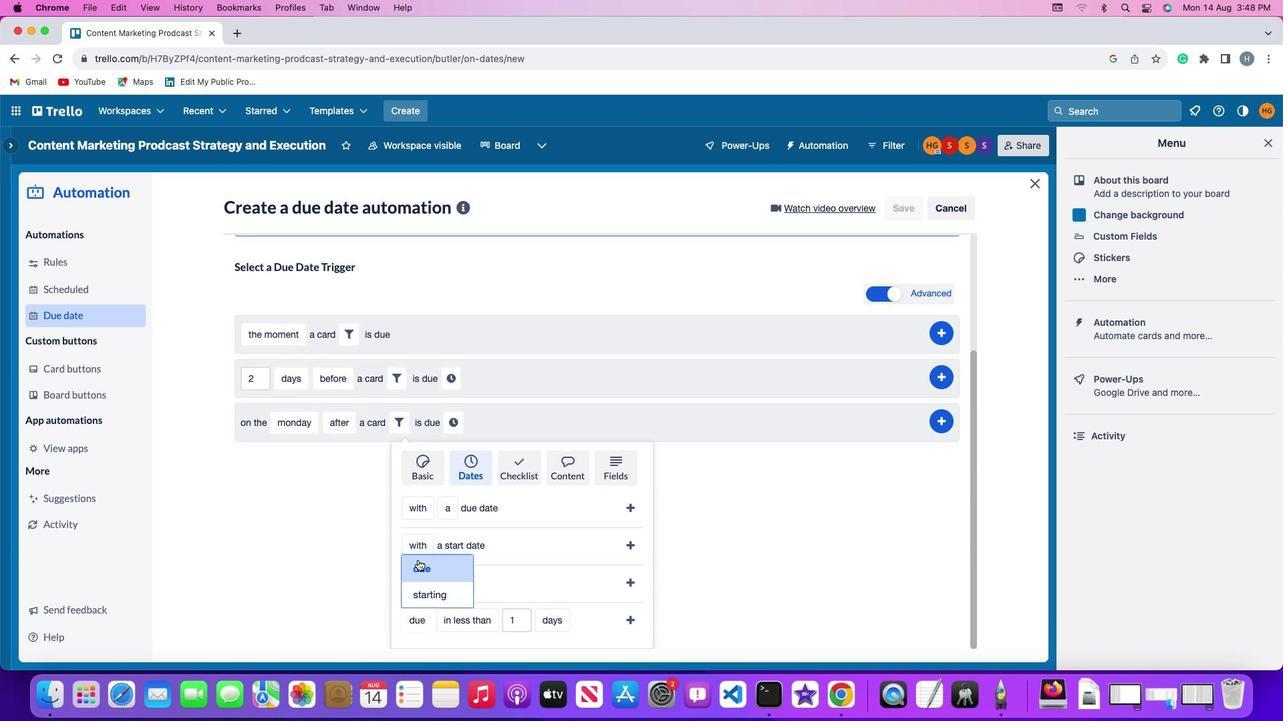 
Action: Mouse pressed left at (417, 560)
Screenshot: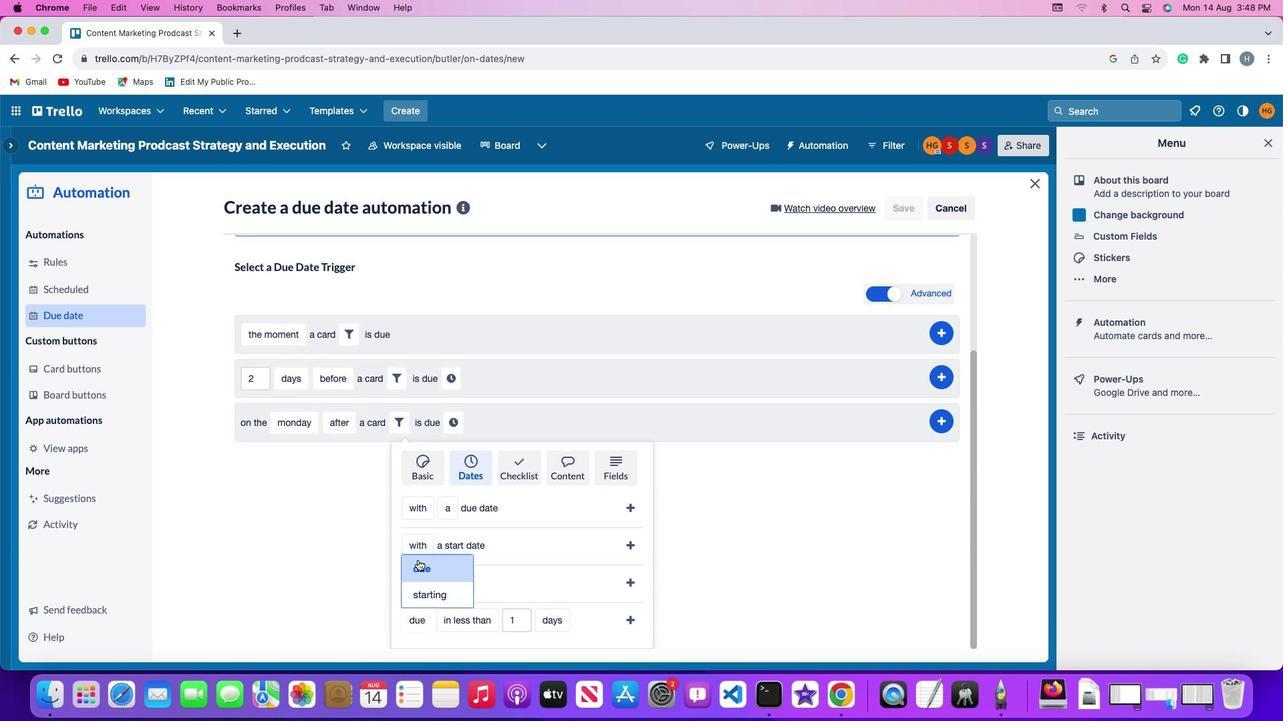 
Action: Mouse moved to (457, 612)
Screenshot: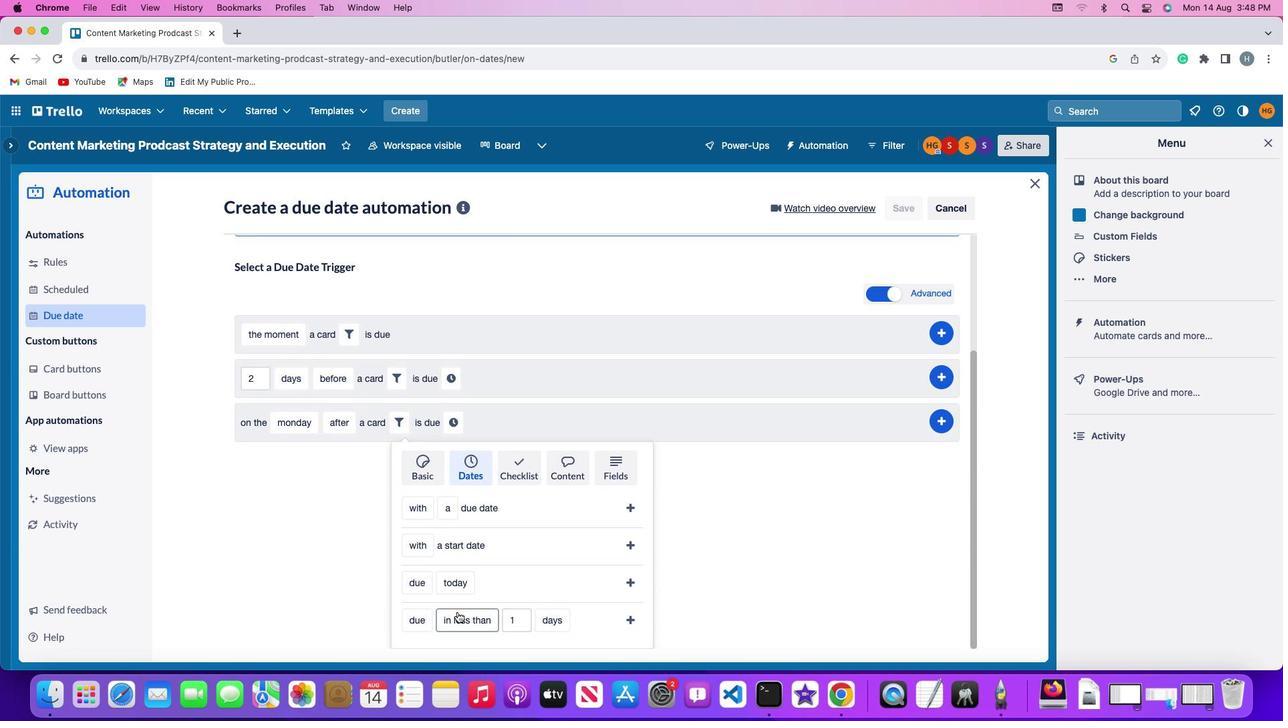 
Action: Mouse pressed left at (457, 612)
Screenshot: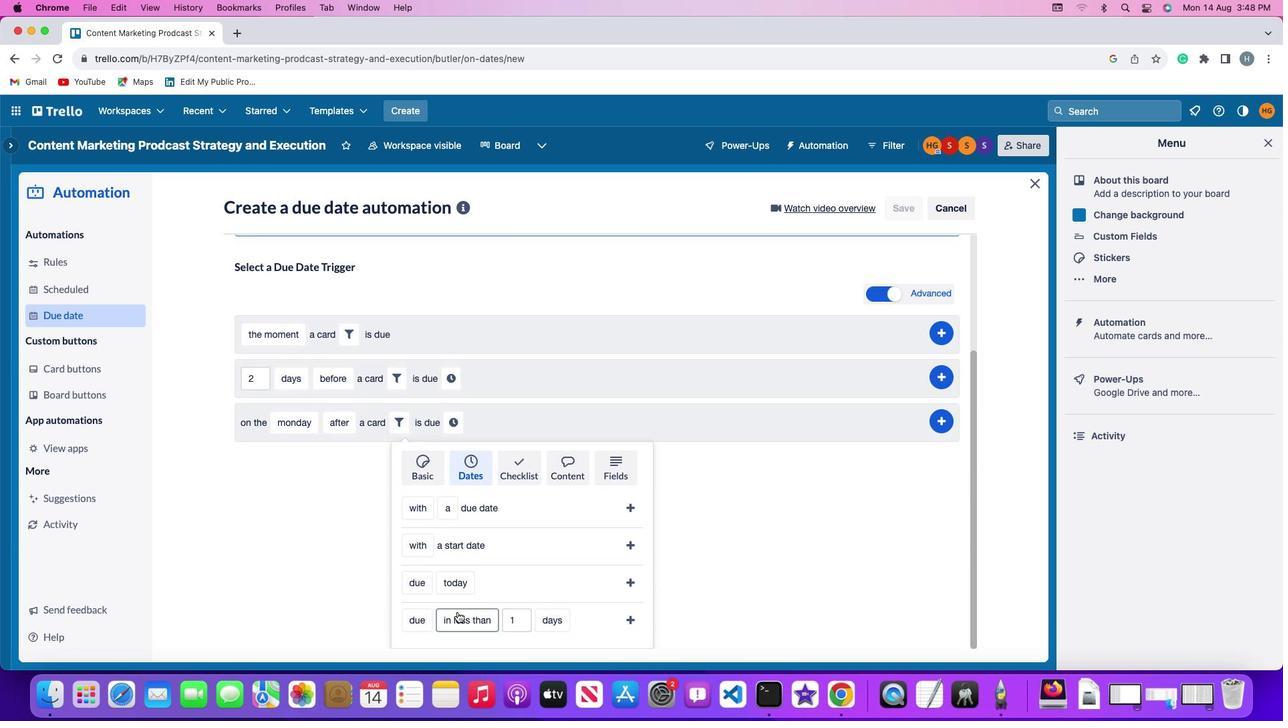 
Action: Mouse moved to (455, 525)
Screenshot: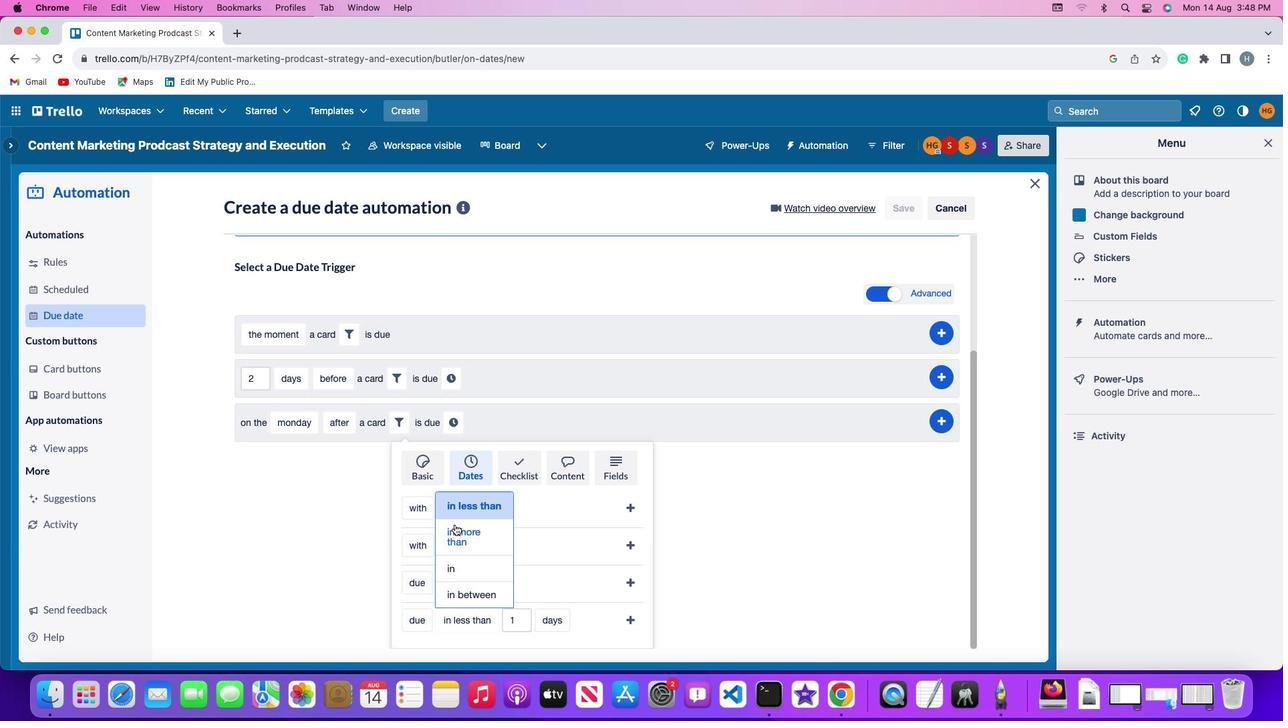 
Action: Mouse pressed left at (455, 525)
Screenshot: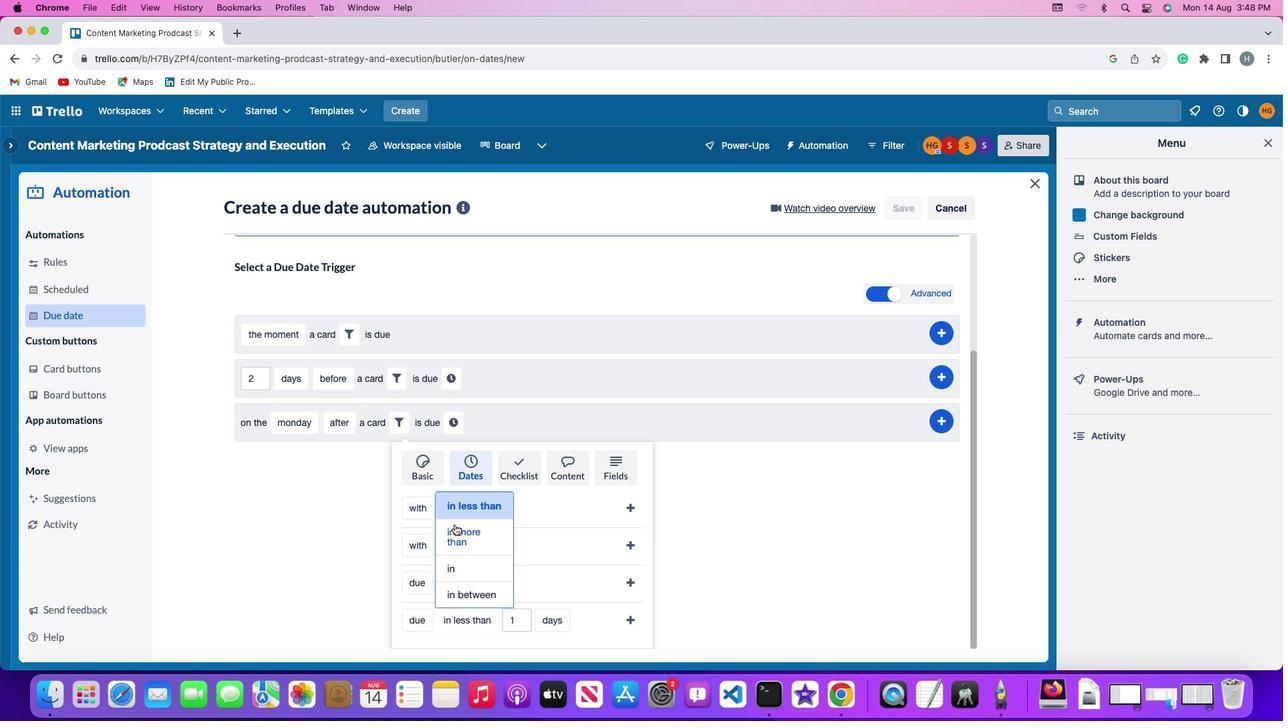 
Action: Mouse moved to (532, 616)
Screenshot: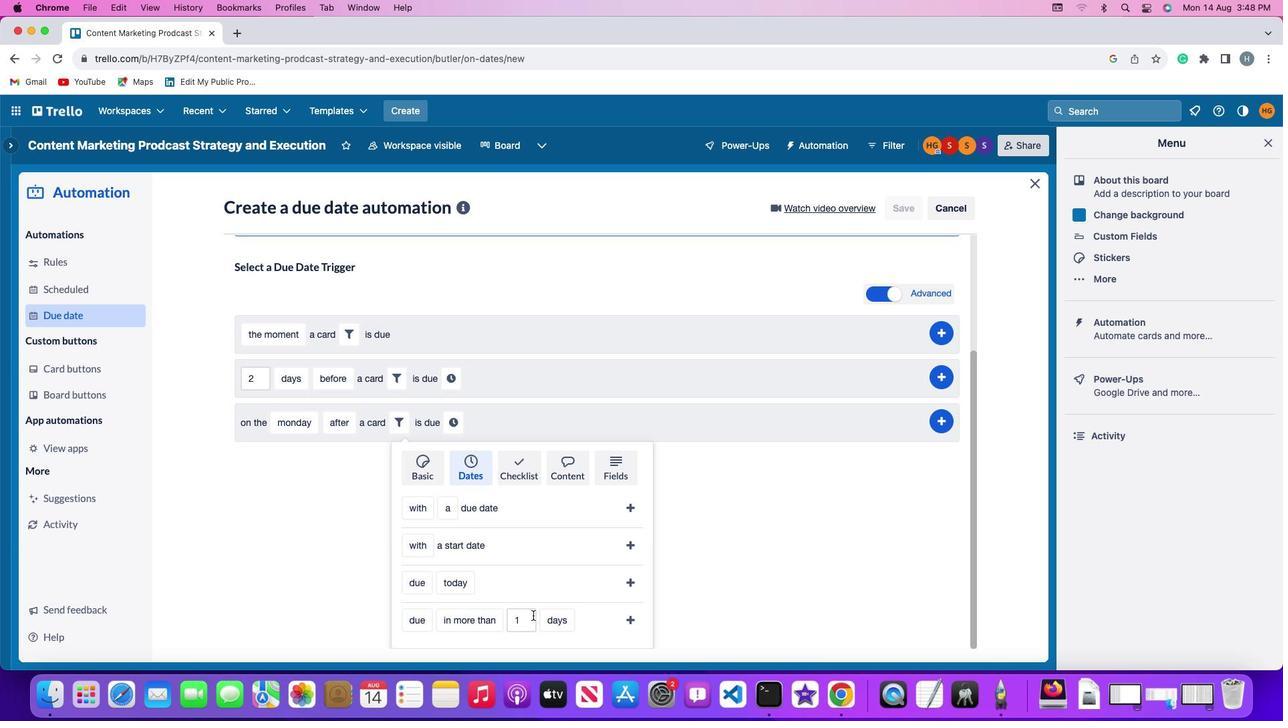 
Action: Mouse pressed left at (532, 616)
Screenshot: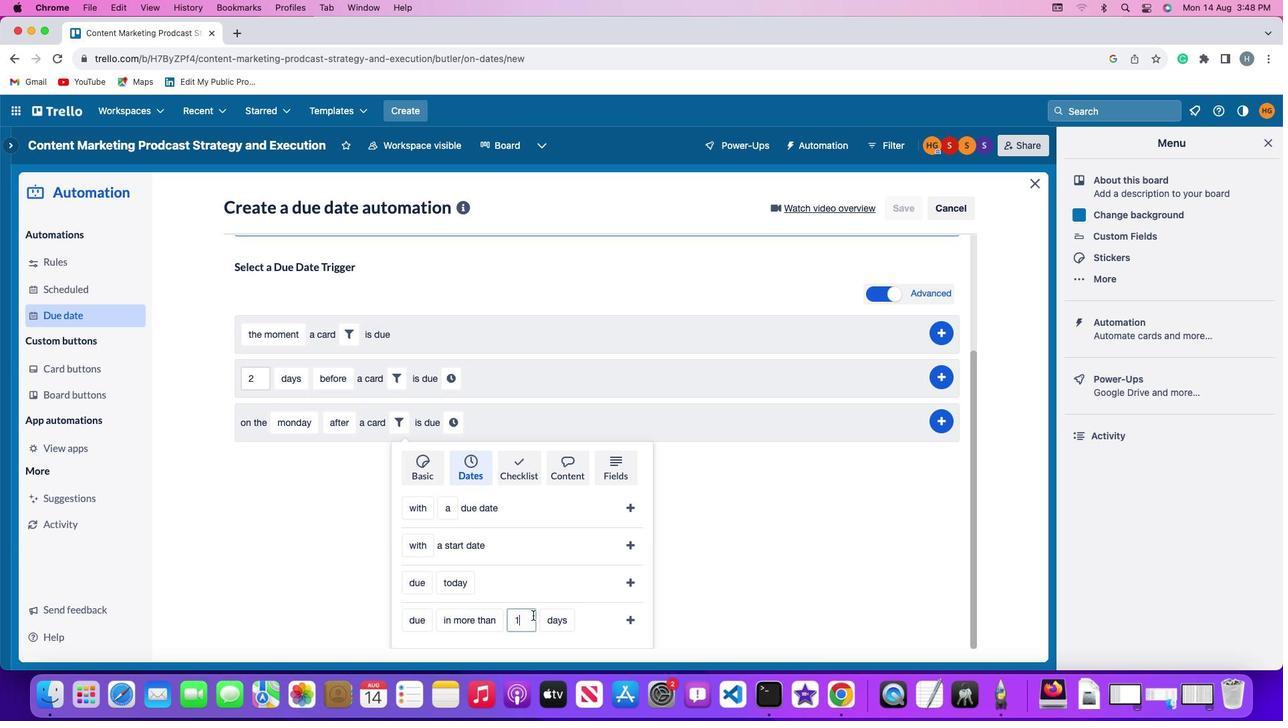 
Action: Key pressed Key.backspace'1'
Screenshot: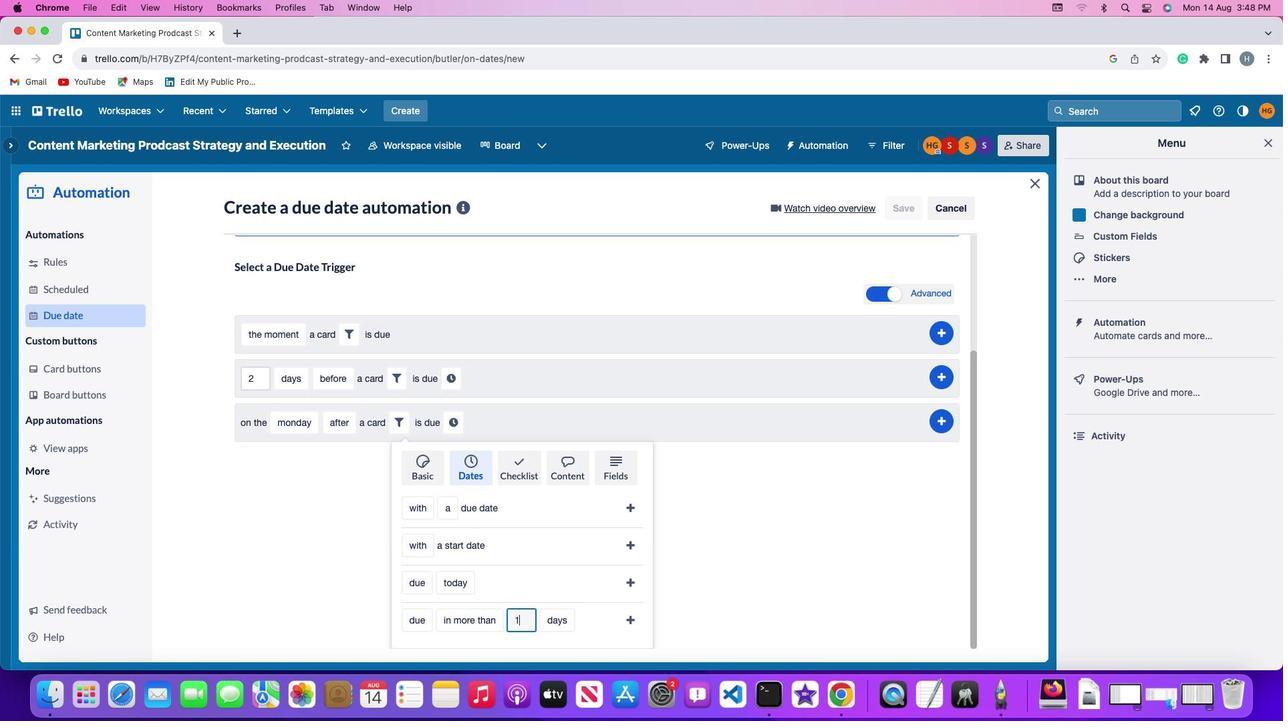 
Action: Mouse moved to (553, 618)
Screenshot: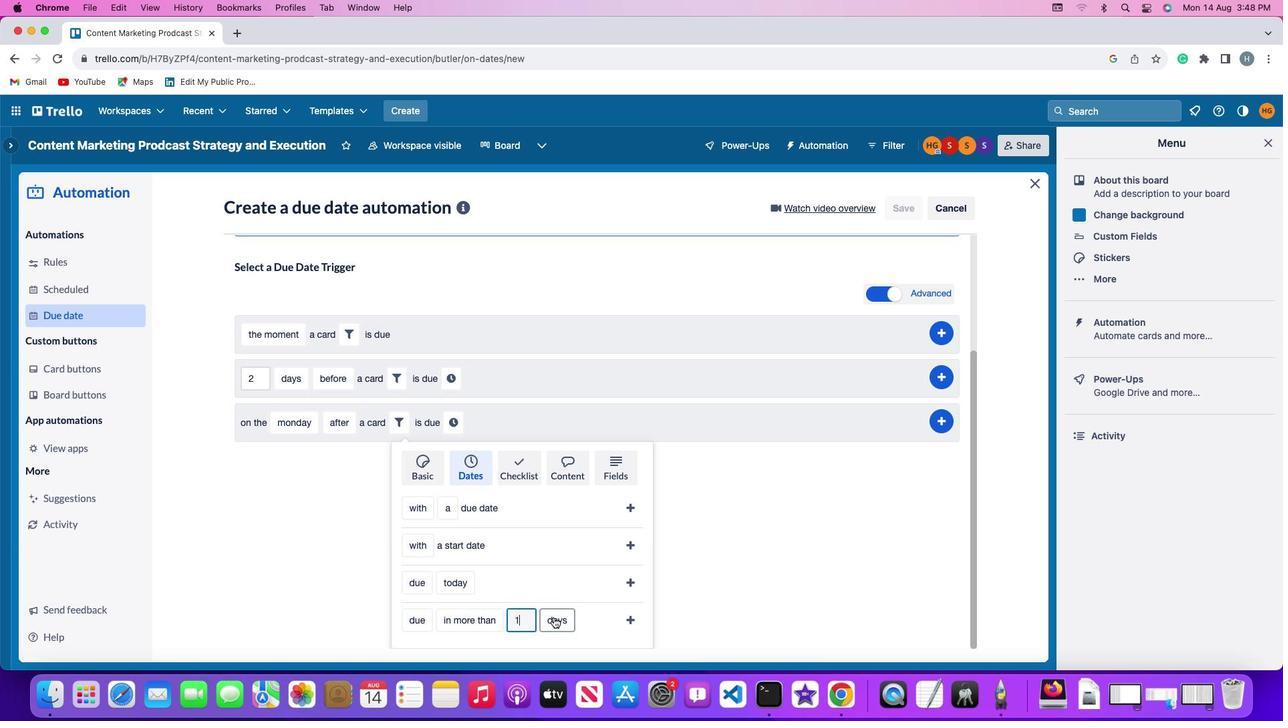 
Action: Mouse pressed left at (553, 618)
Screenshot: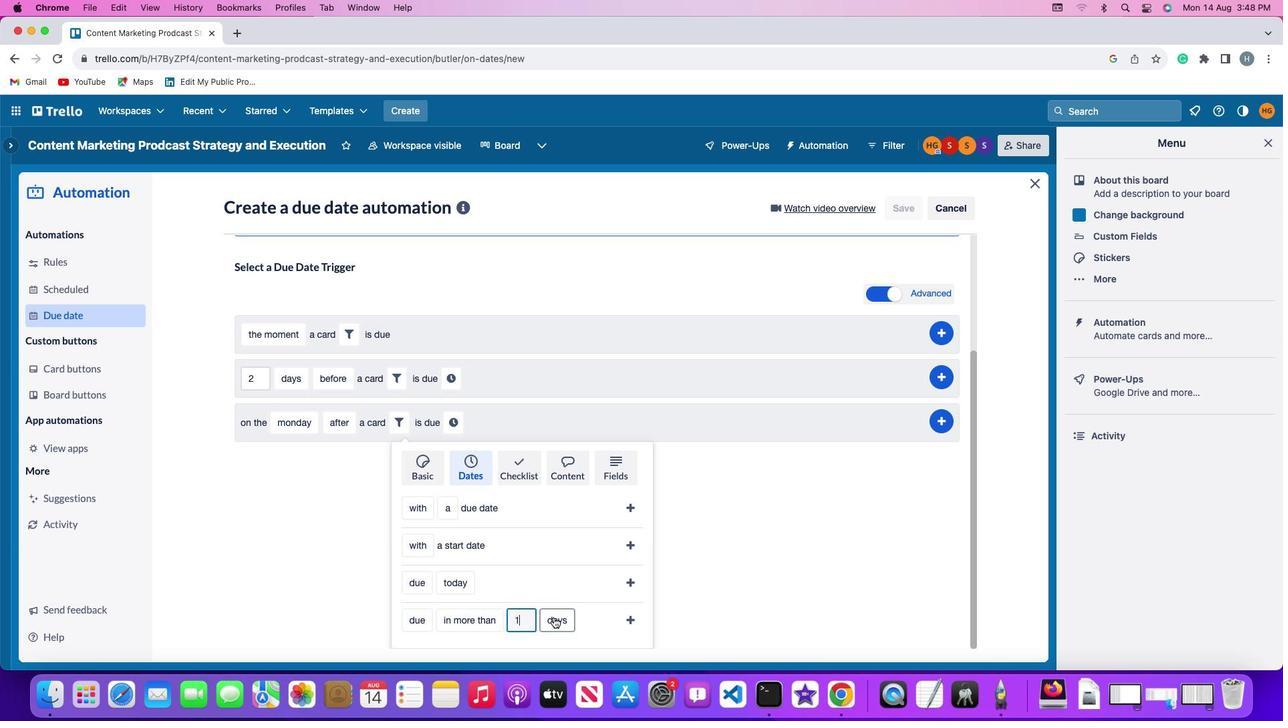 
Action: Mouse moved to (566, 592)
Screenshot: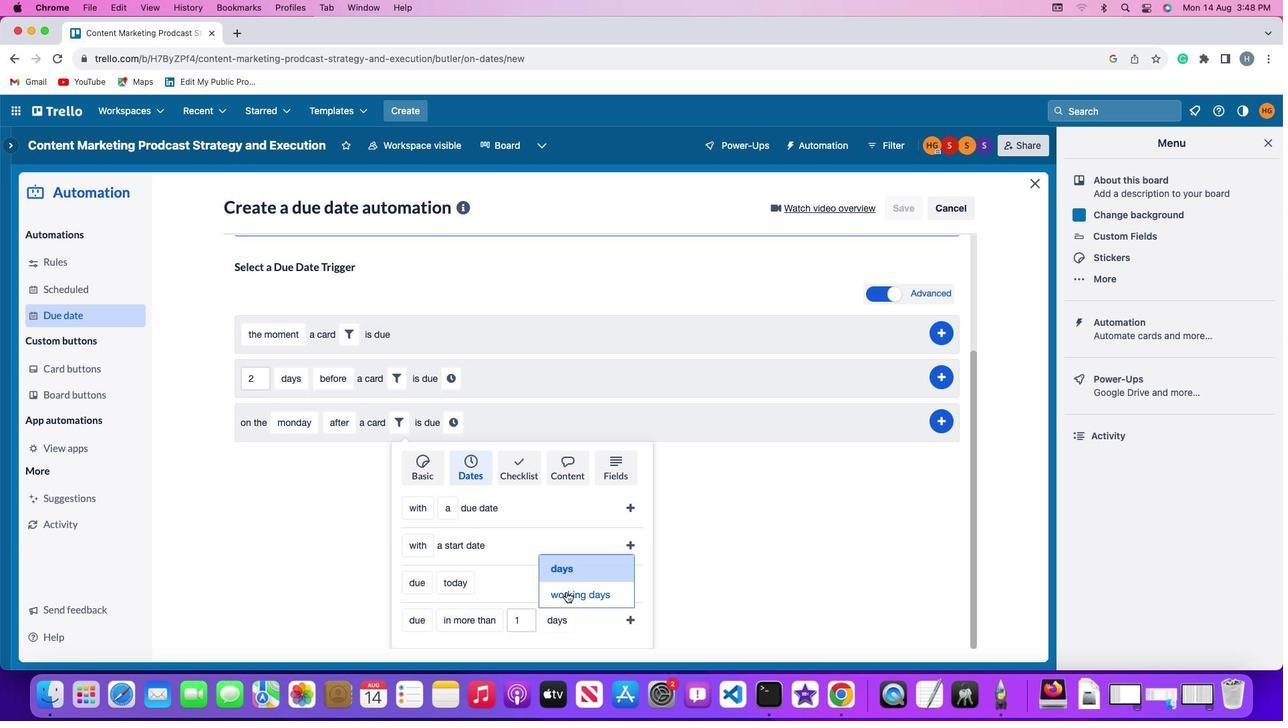 
Action: Mouse pressed left at (566, 592)
Screenshot: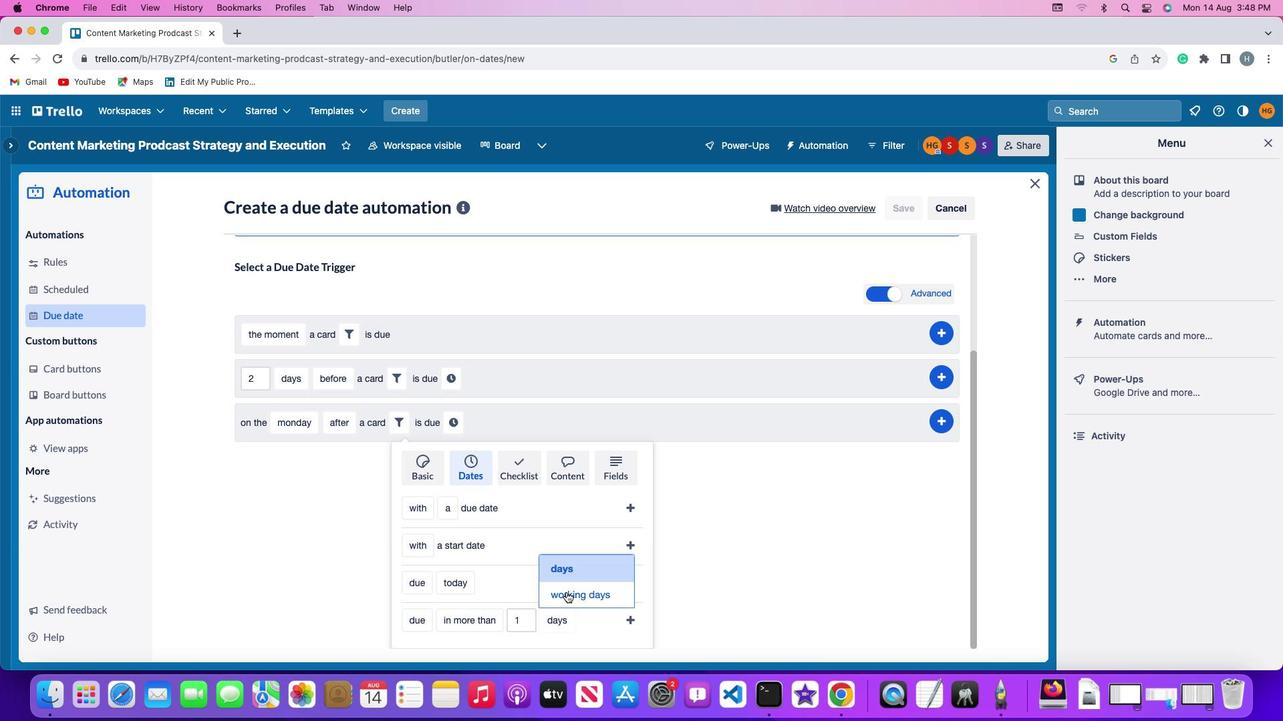 
Action: Mouse moved to (629, 618)
Screenshot: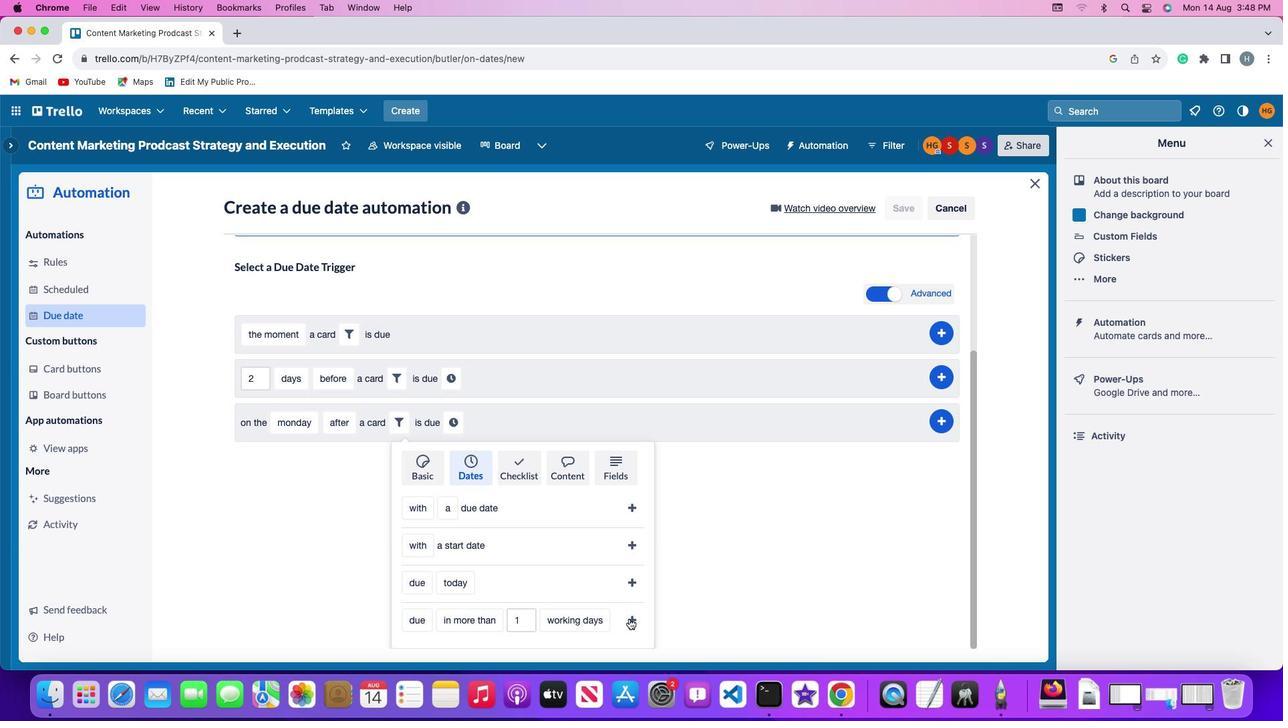 
Action: Mouse pressed left at (629, 618)
Screenshot: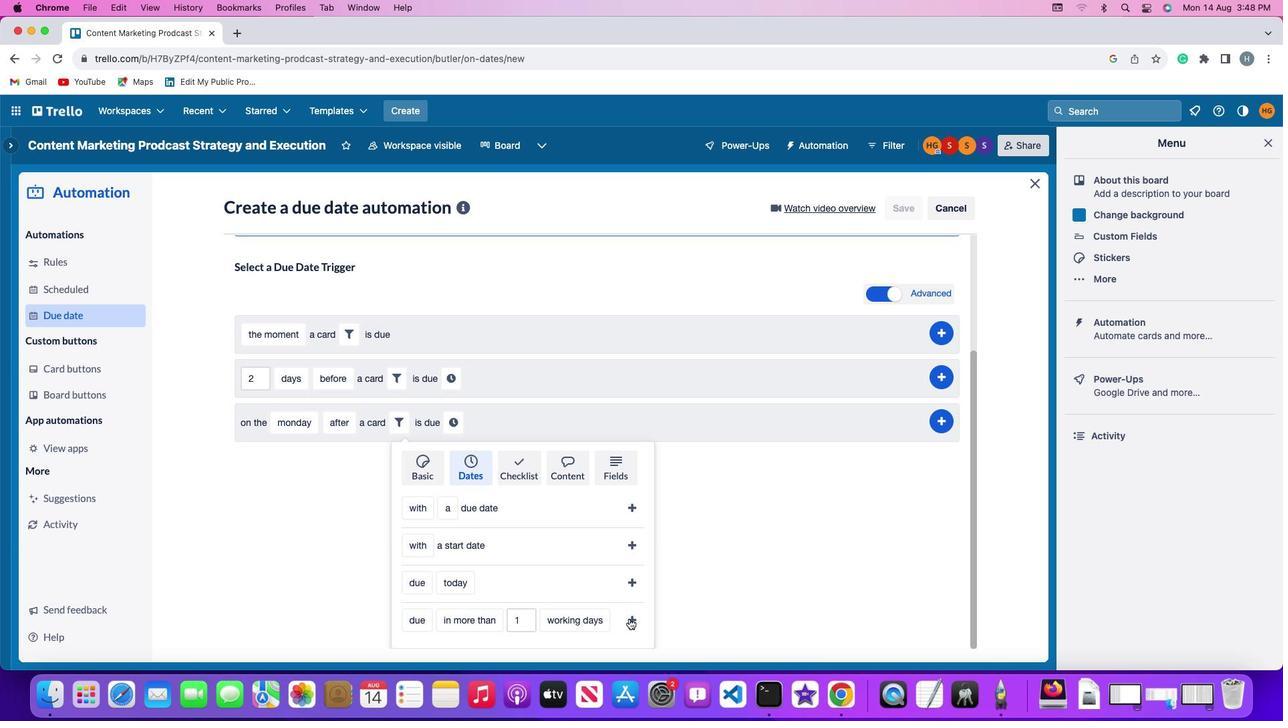 
Action: Mouse moved to (618, 572)
Screenshot: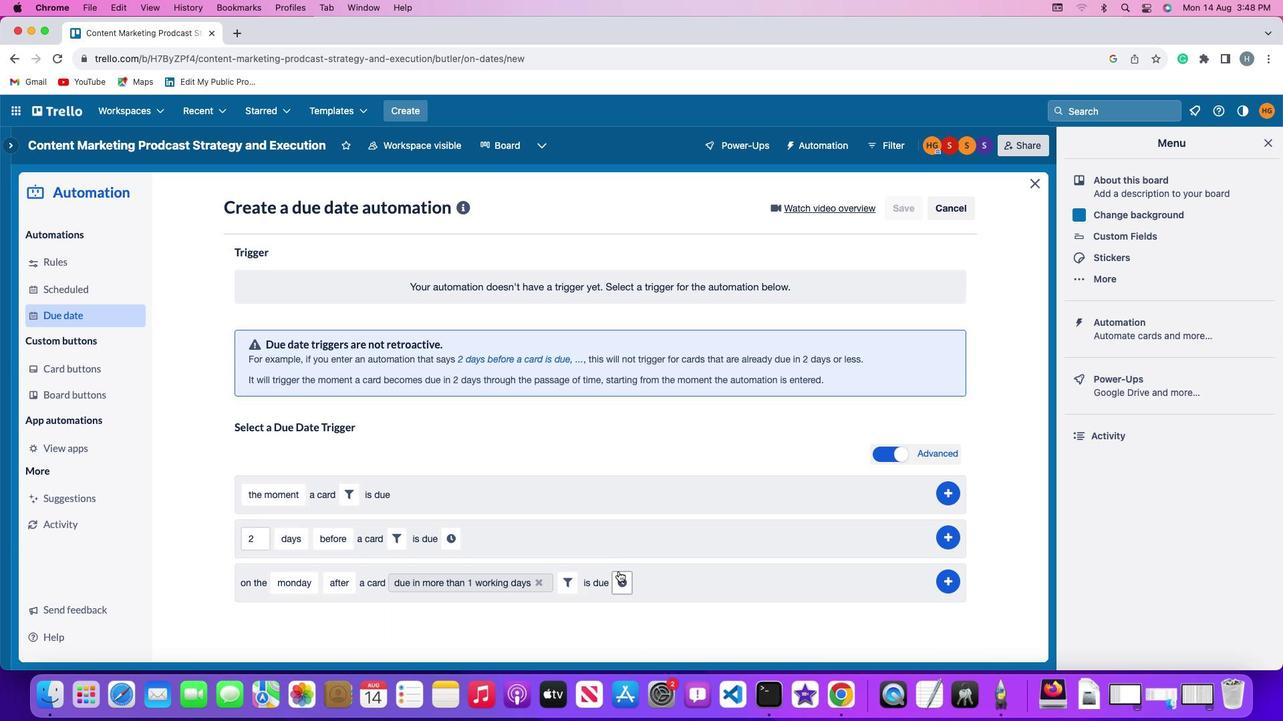 
Action: Mouse pressed left at (618, 572)
Screenshot: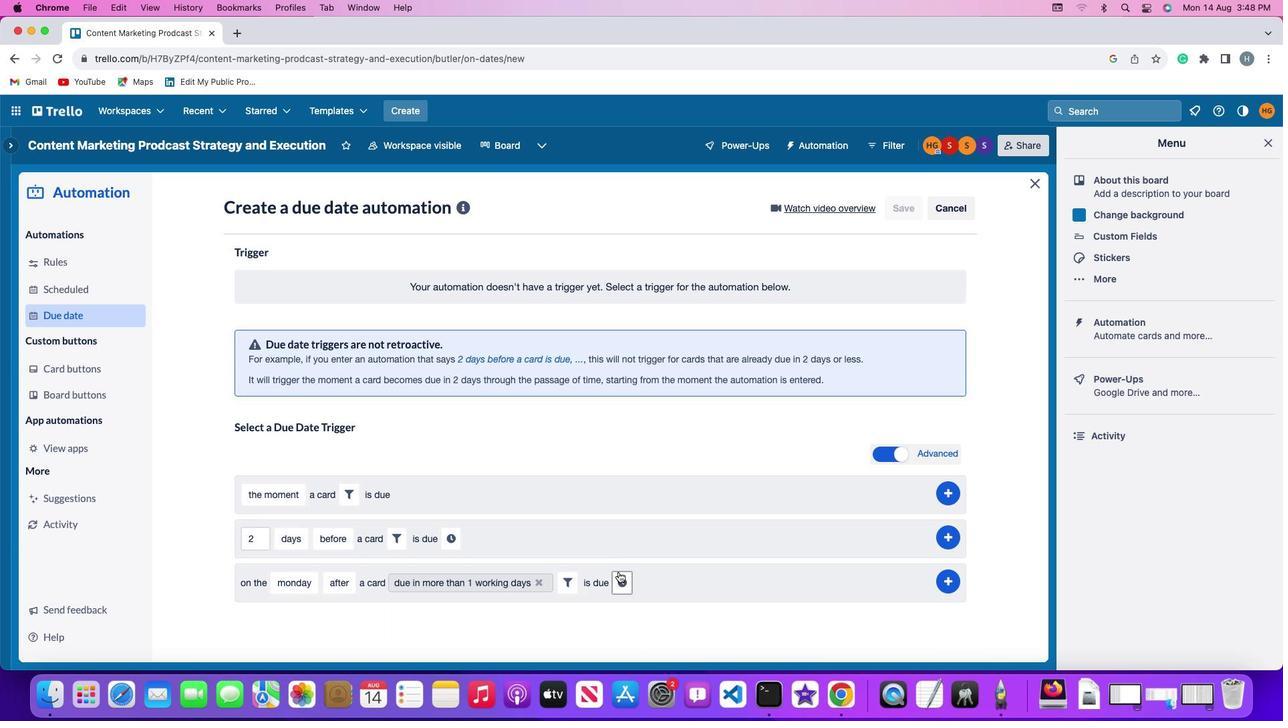 
Action: Mouse moved to (644, 587)
Screenshot: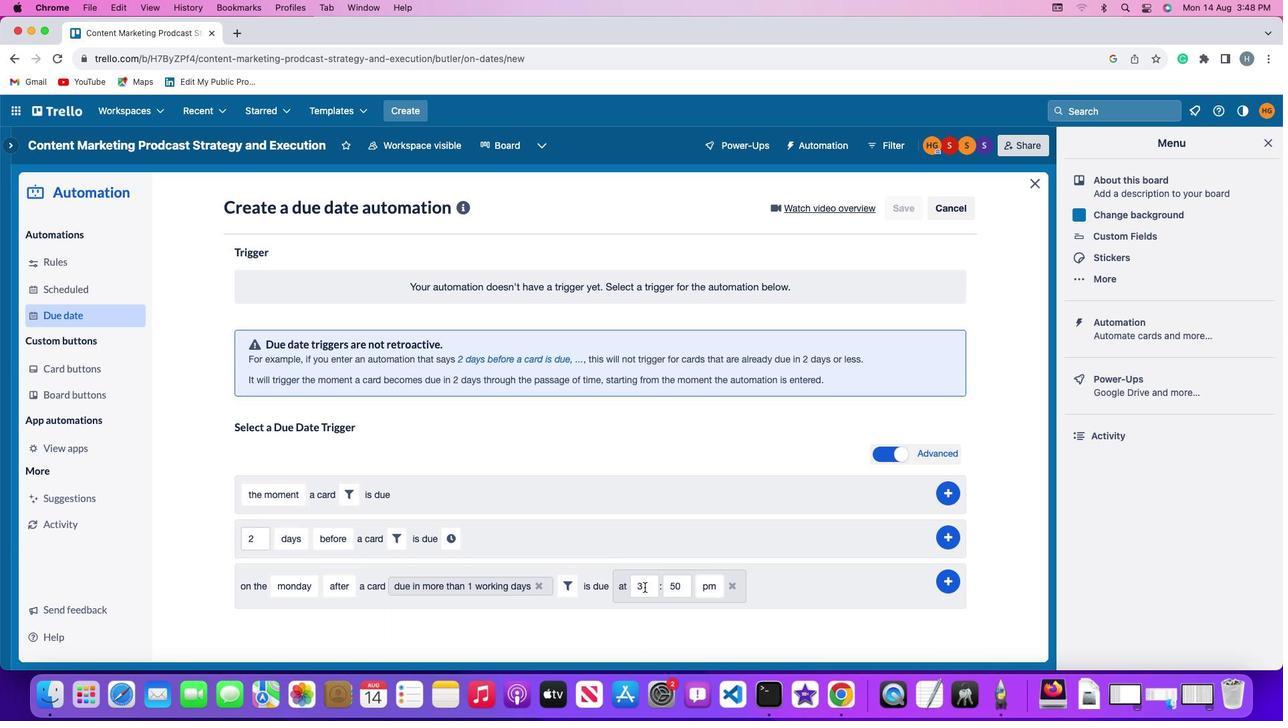 
Action: Mouse pressed left at (644, 587)
Screenshot: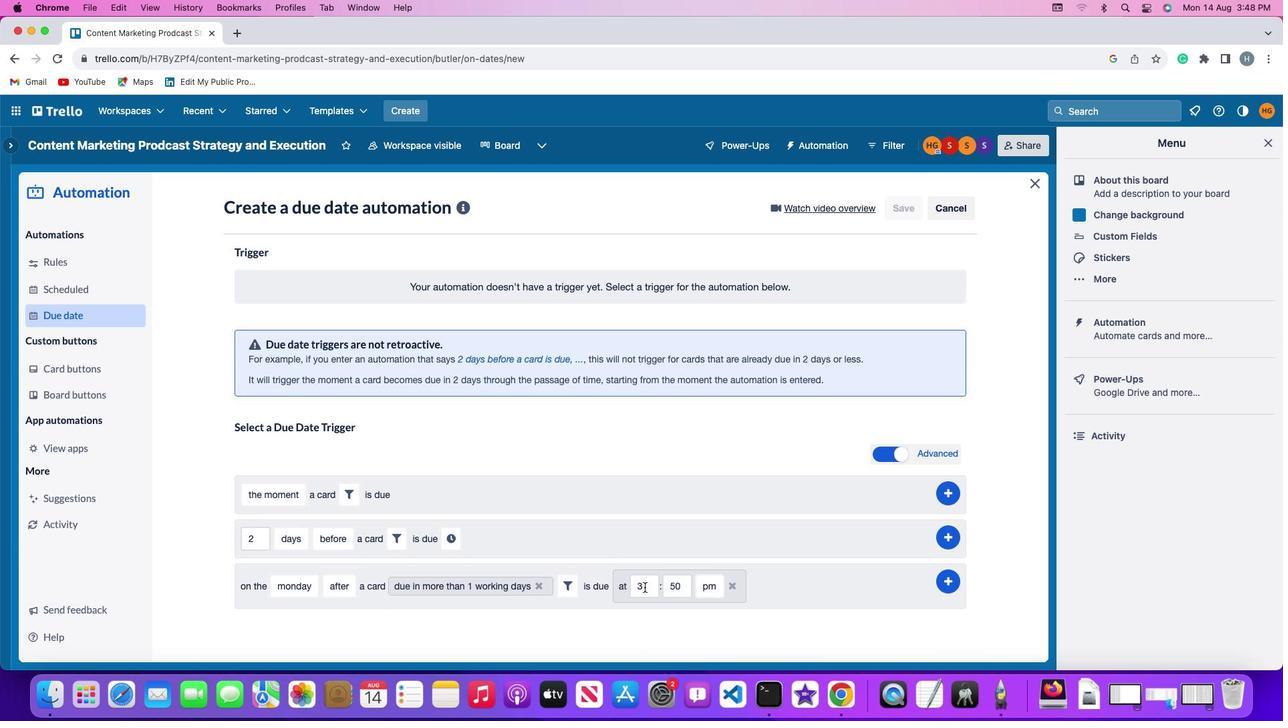 
Action: Key pressed Key.backspace'1''1'
Screenshot: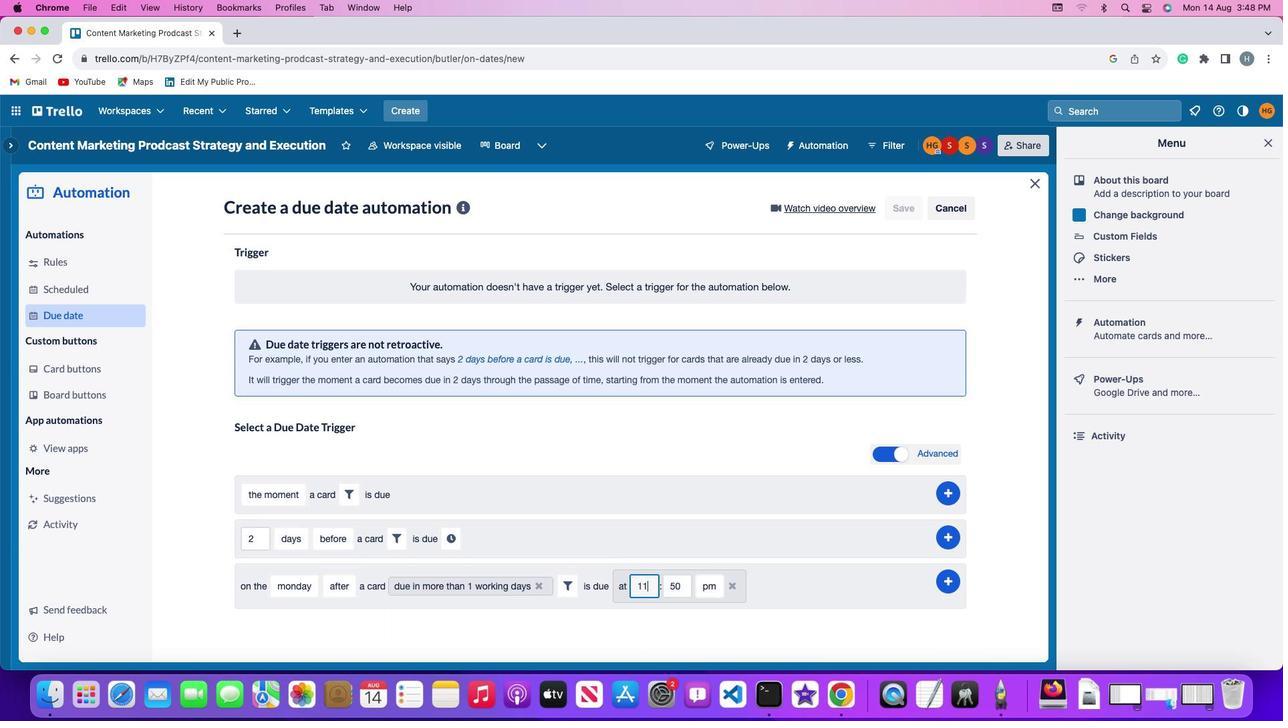 
Action: Mouse moved to (683, 587)
Screenshot: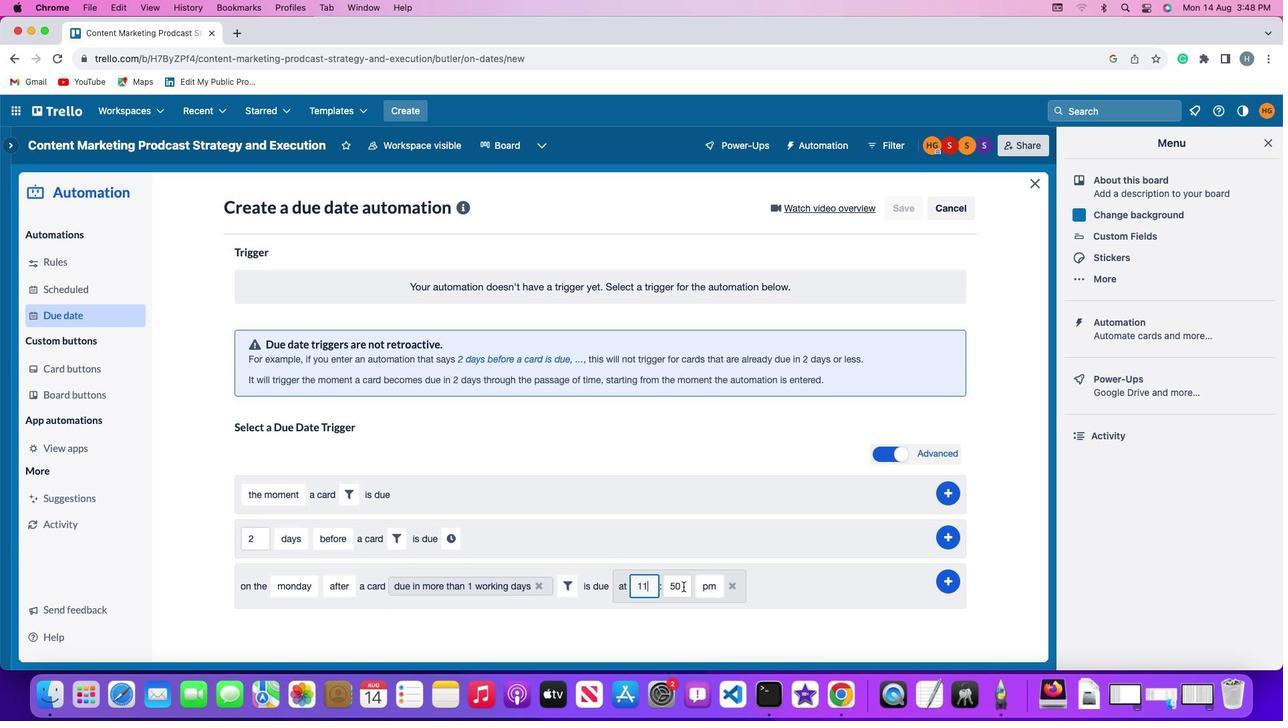 
Action: Mouse pressed left at (683, 587)
Screenshot: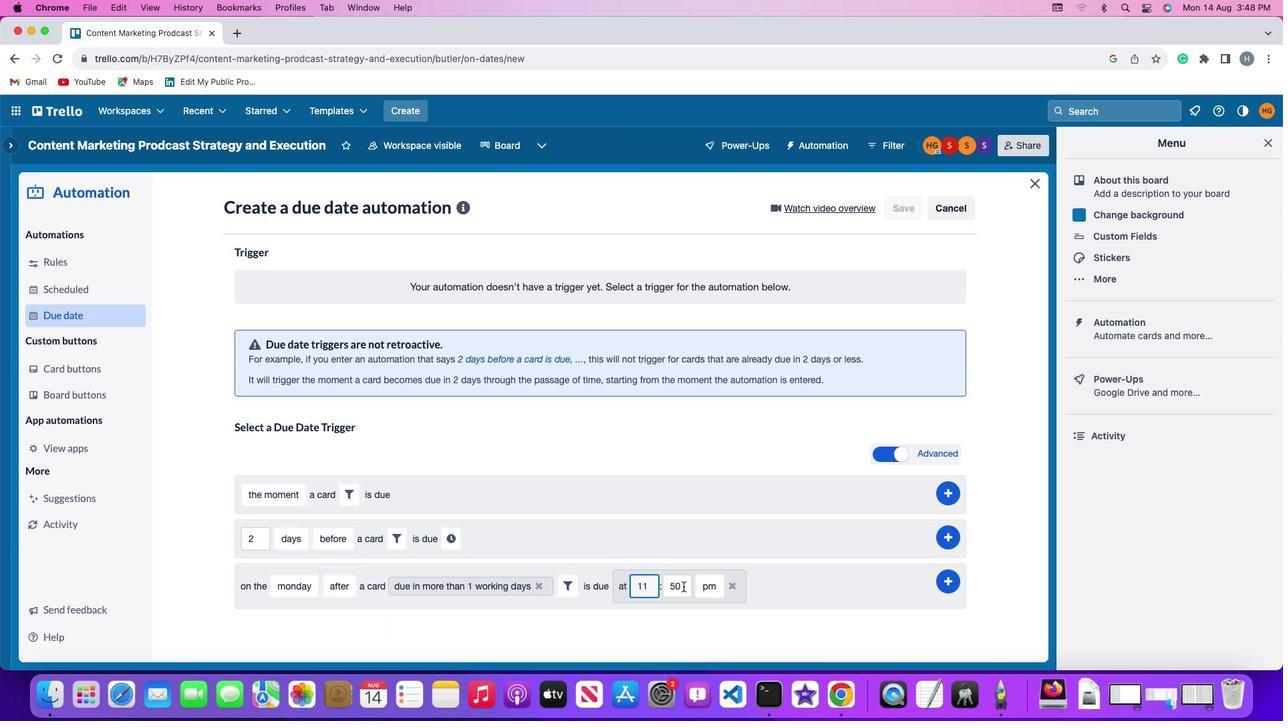 
Action: Key pressed Key.backspaceKey.backspace'0'
Screenshot: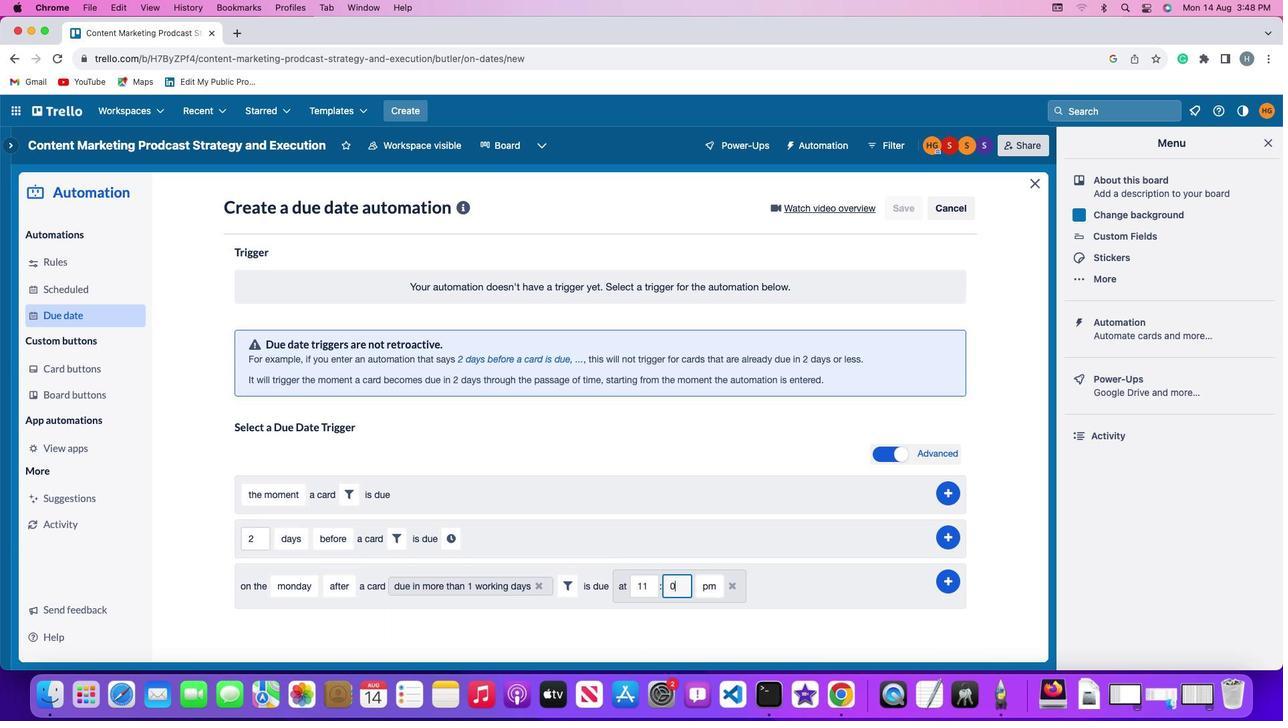
Action: Mouse moved to (683, 586)
Screenshot: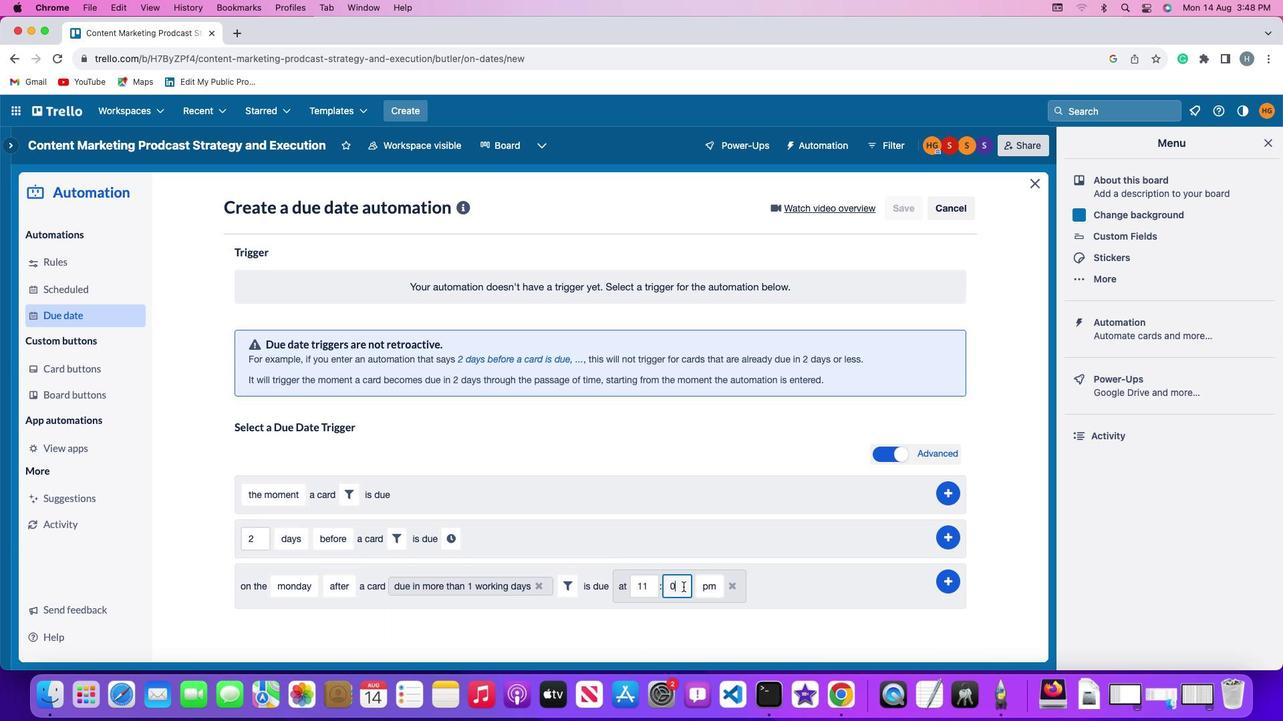 
Action: Key pressed '0'
Screenshot: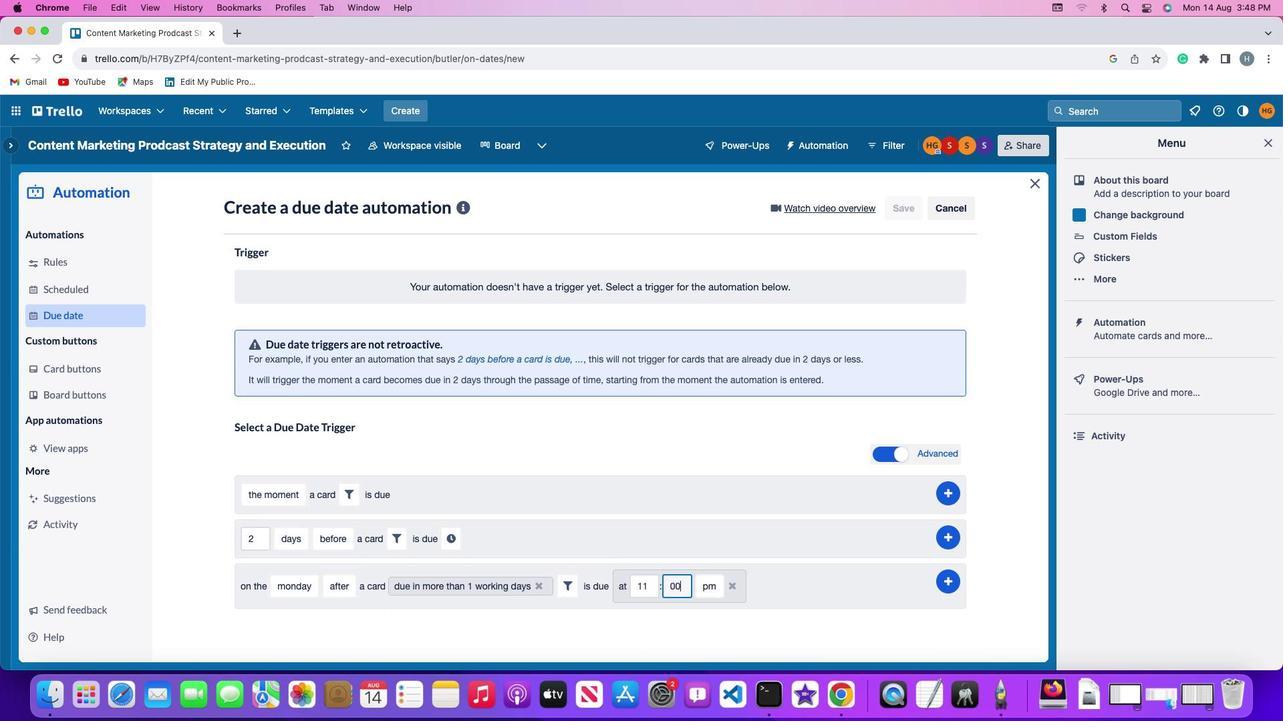 
Action: Mouse moved to (703, 584)
Screenshot: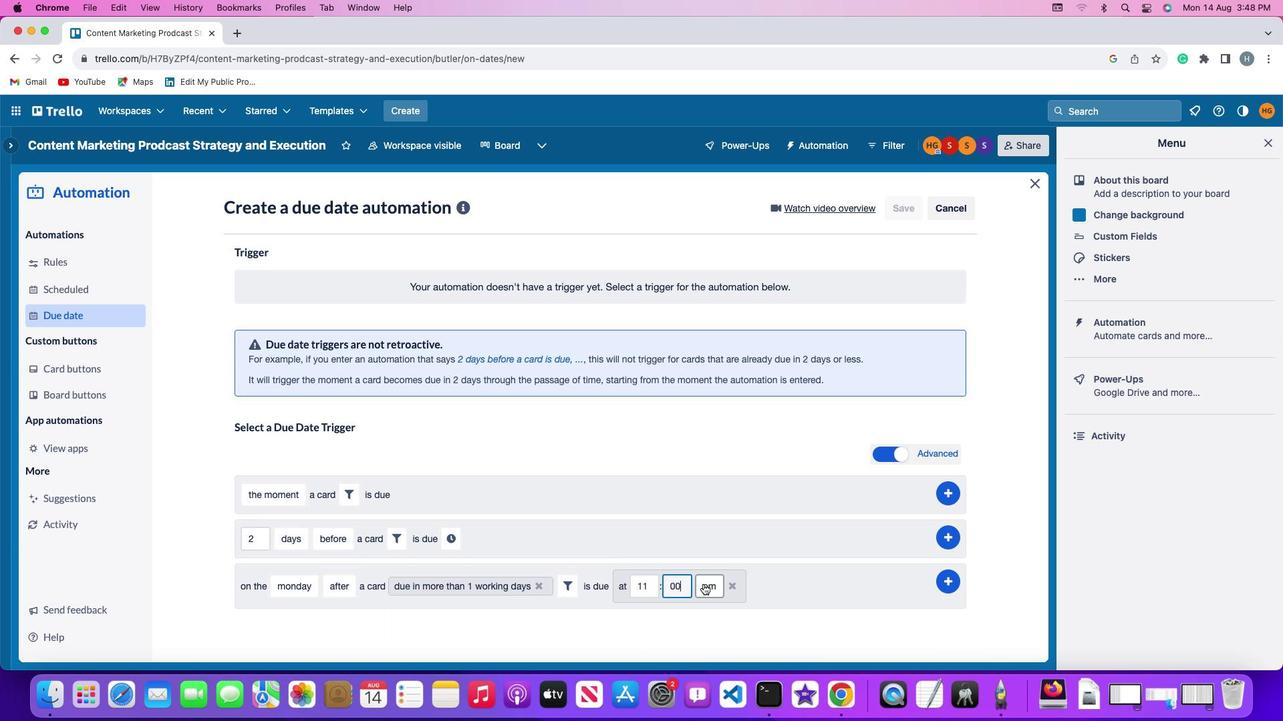 
Action: Mouse pressed left at (703, 584)
Screenshot: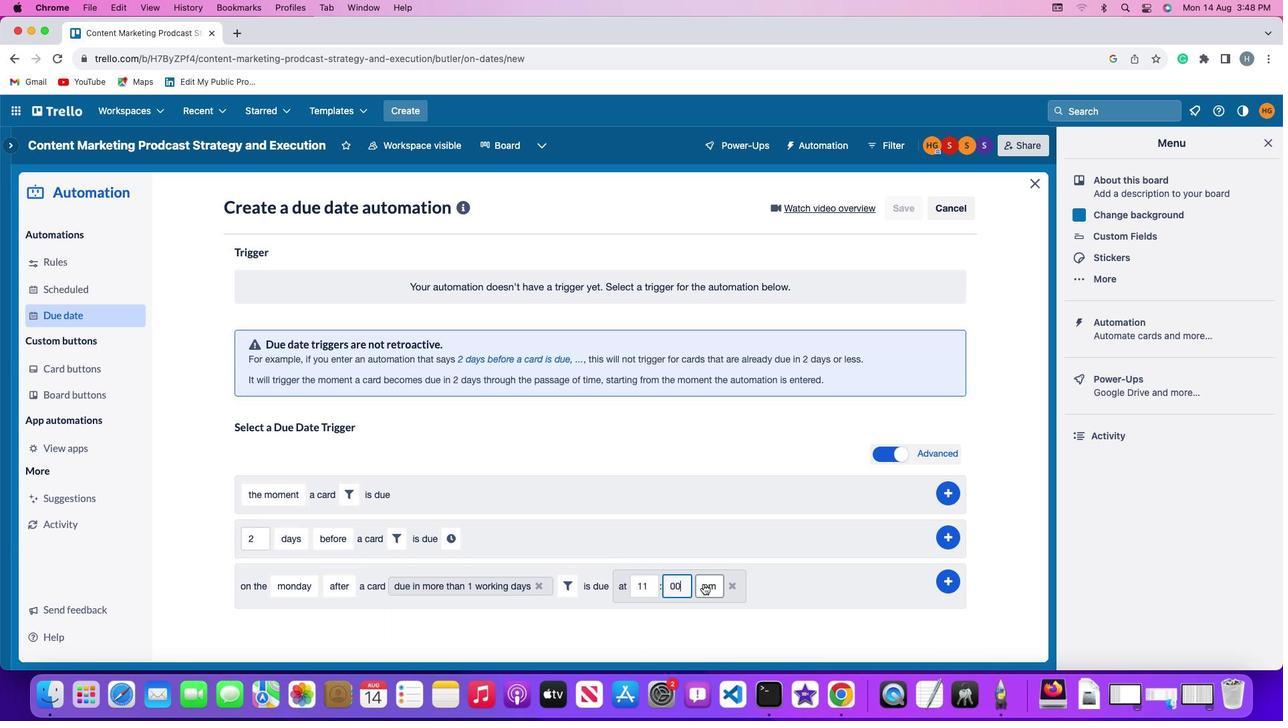 
Action: Mouse moved to (709, 606)
Screenshot: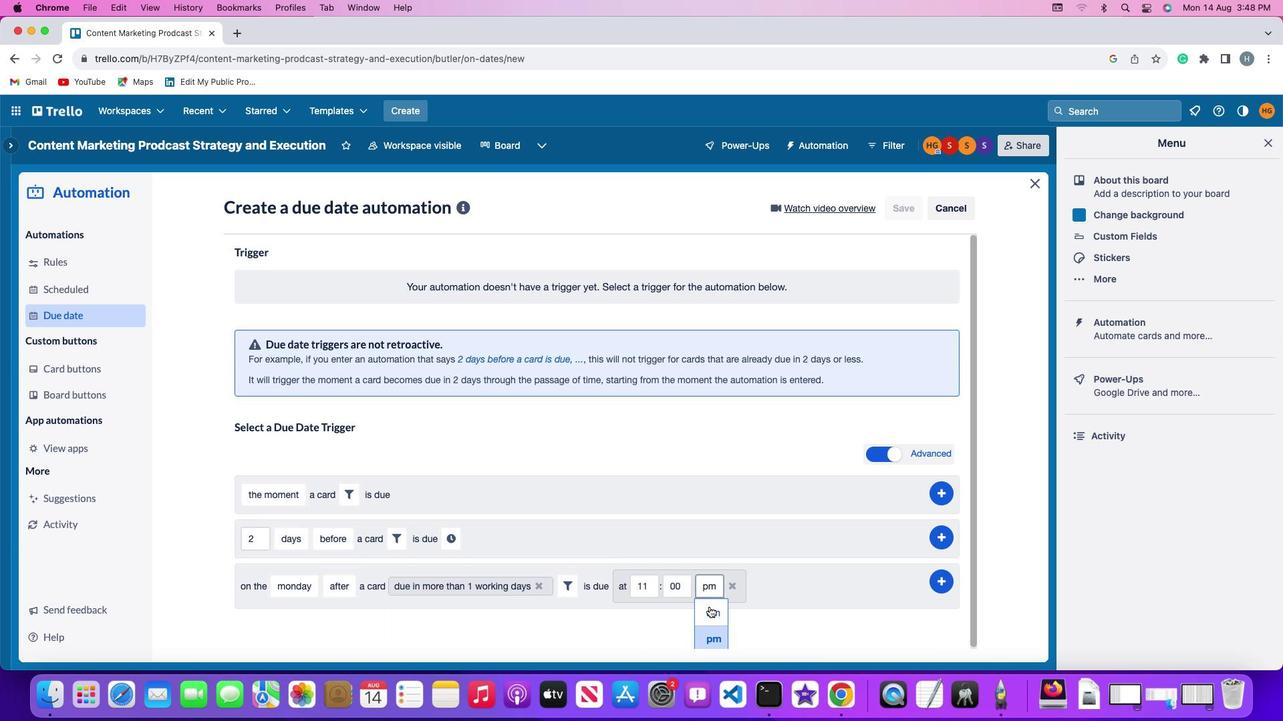 
Action: Mouse pressed left at (709, 606)
Screenshot: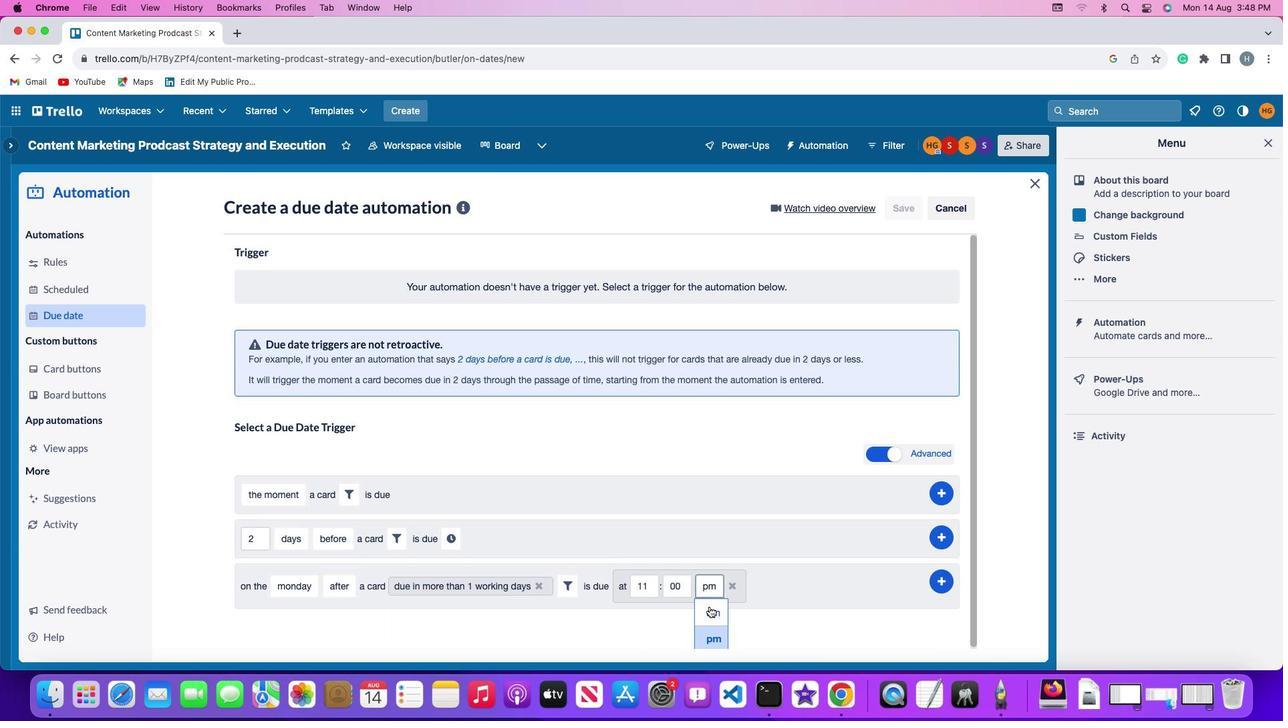 
Action: Mouse moved to (954, 581)
Screenshot: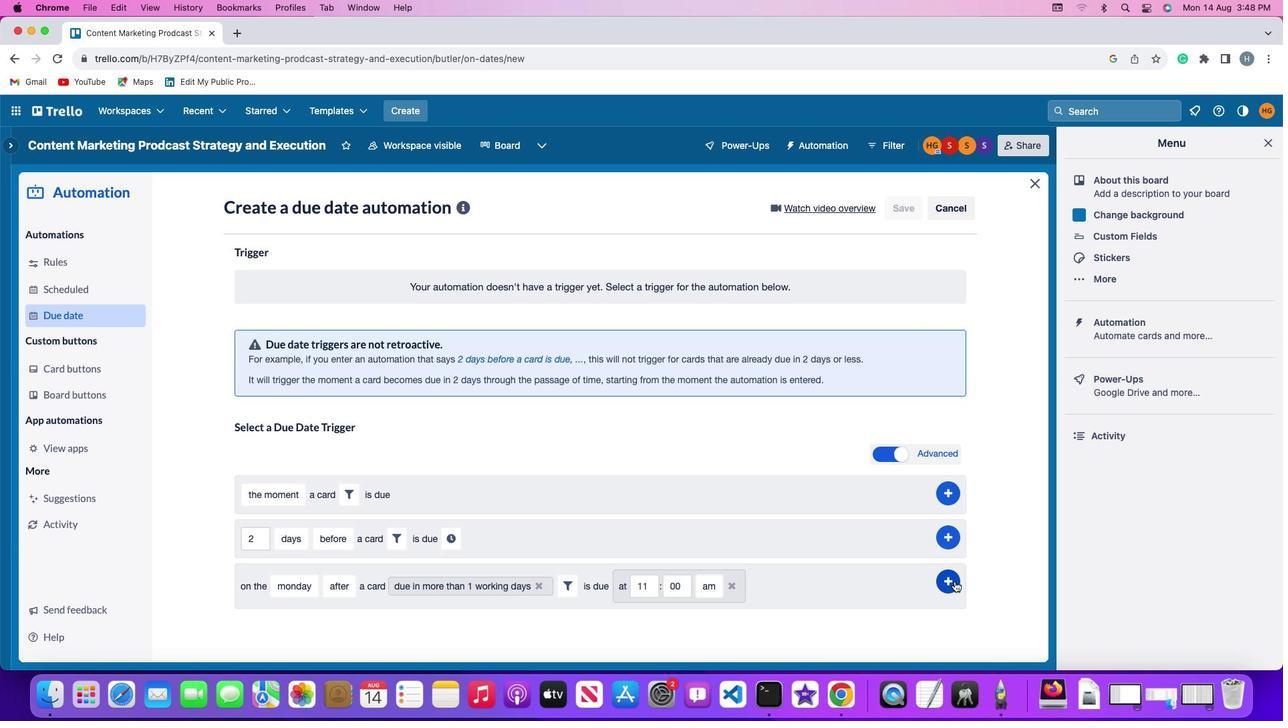 
Action: Mouse pressed left at (954, 581)
Screenshot: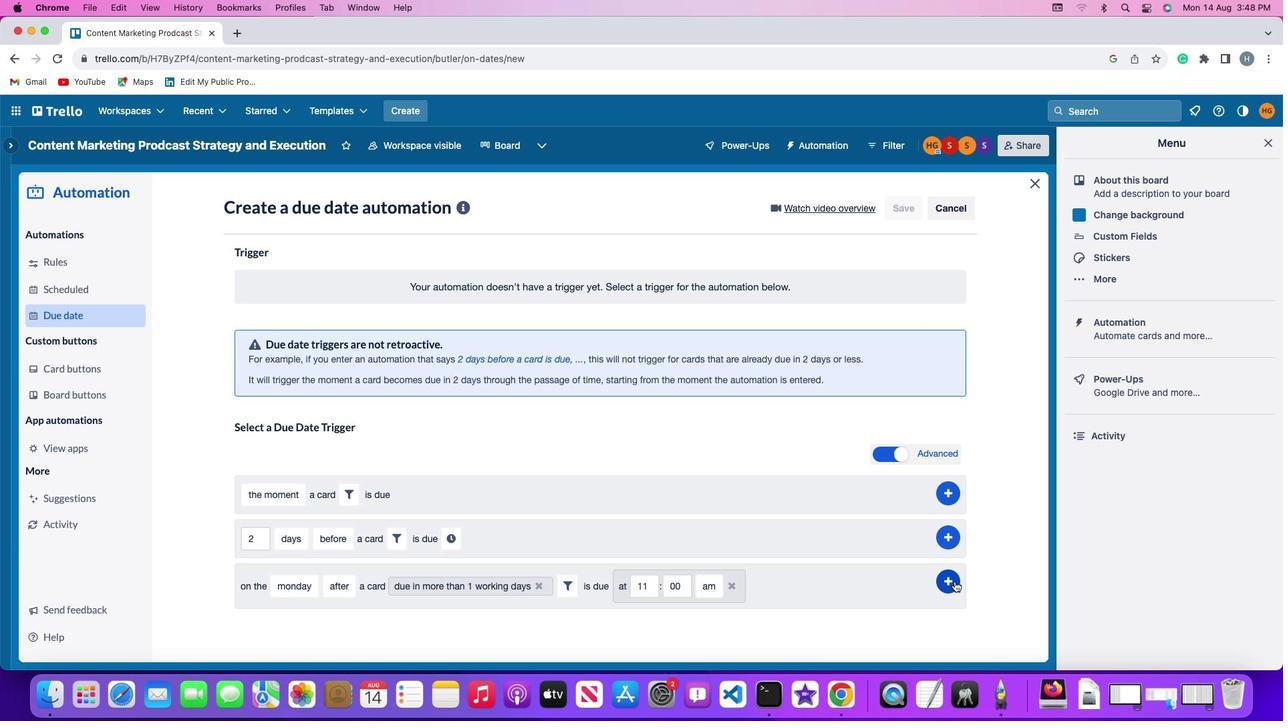 
Action: Mouse moved to (1009, 485)
Screenshot: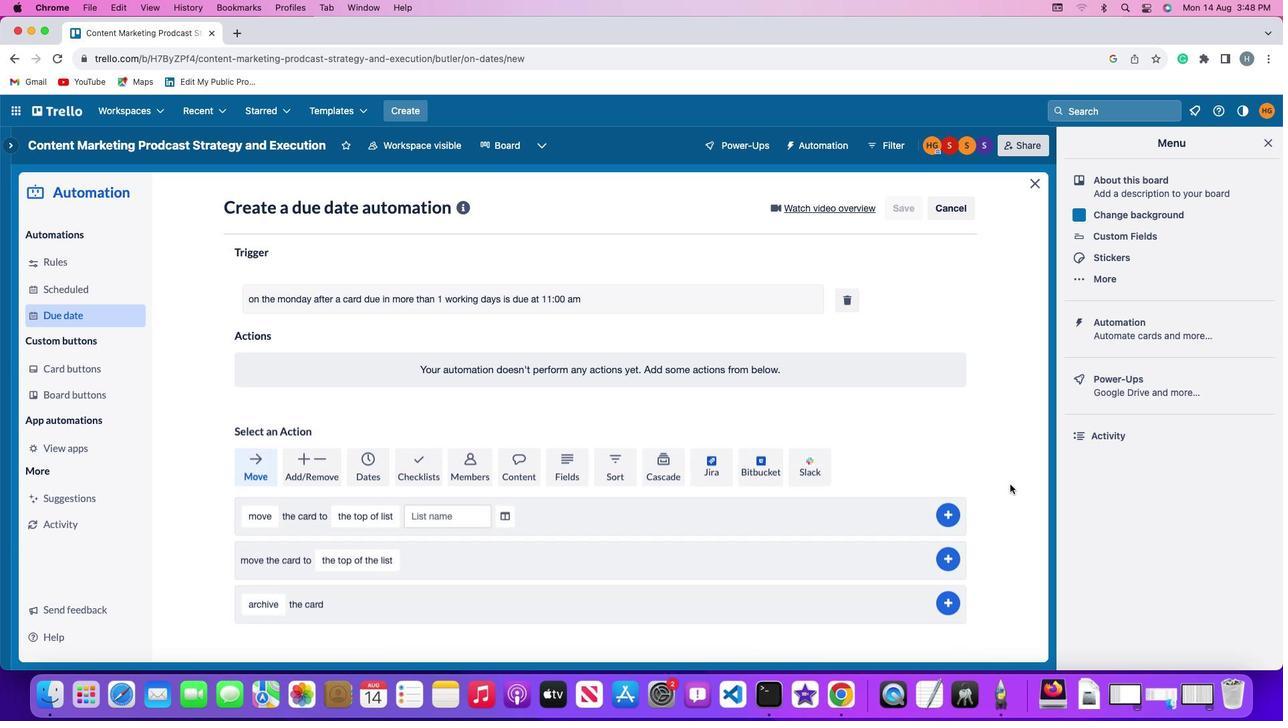 
